 Task: Sort the recently solved tickets in your group, group by Ticket form in descending order.
Action: Mouse moved to (23, 333)
Screenshot: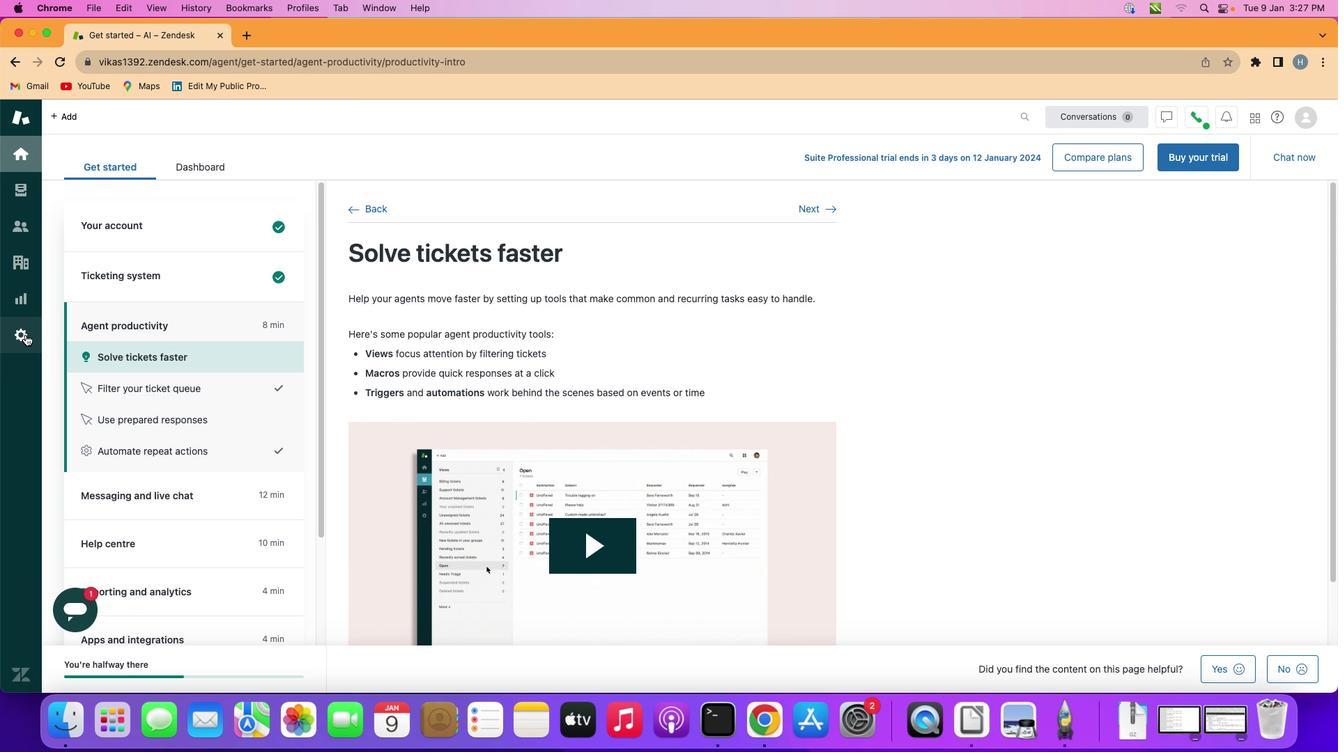 
Action: Mouse pressed left at (23, 333)
Screenshot: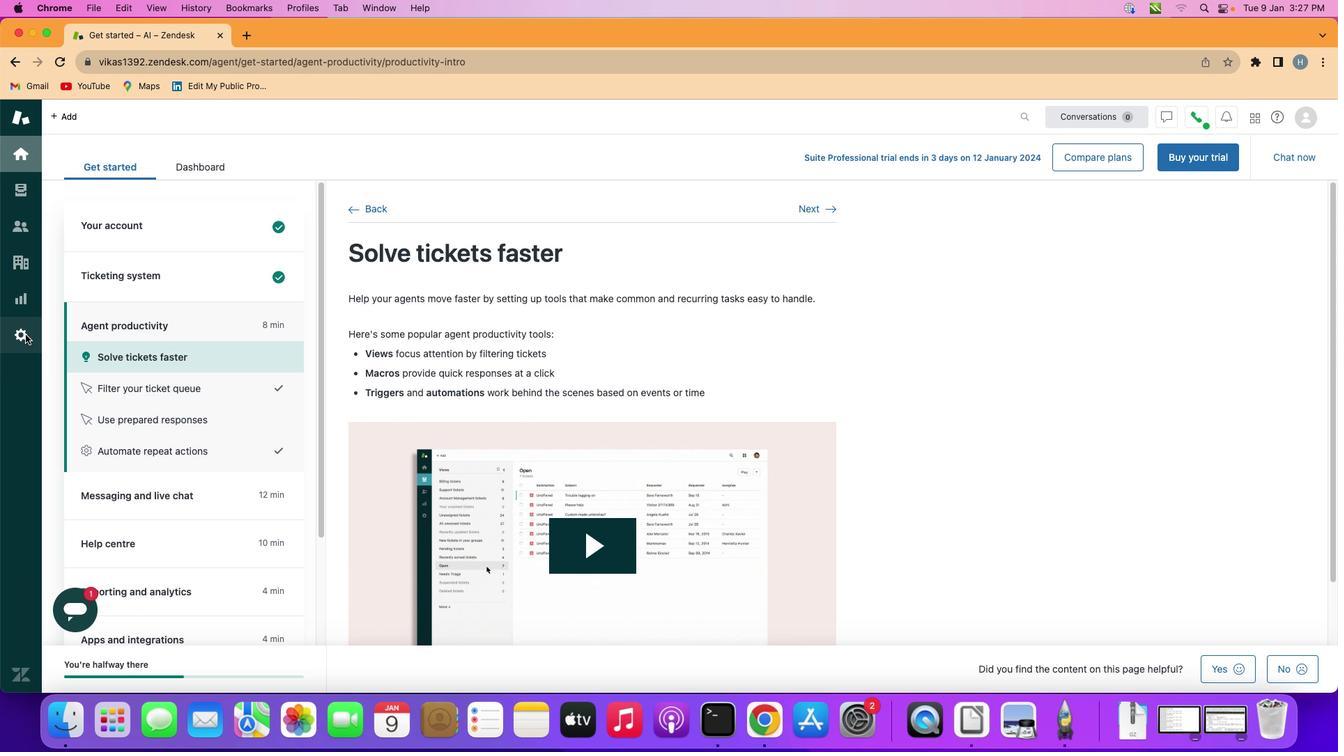 
Action: Mouse moved to (408, 492)
Screenshot: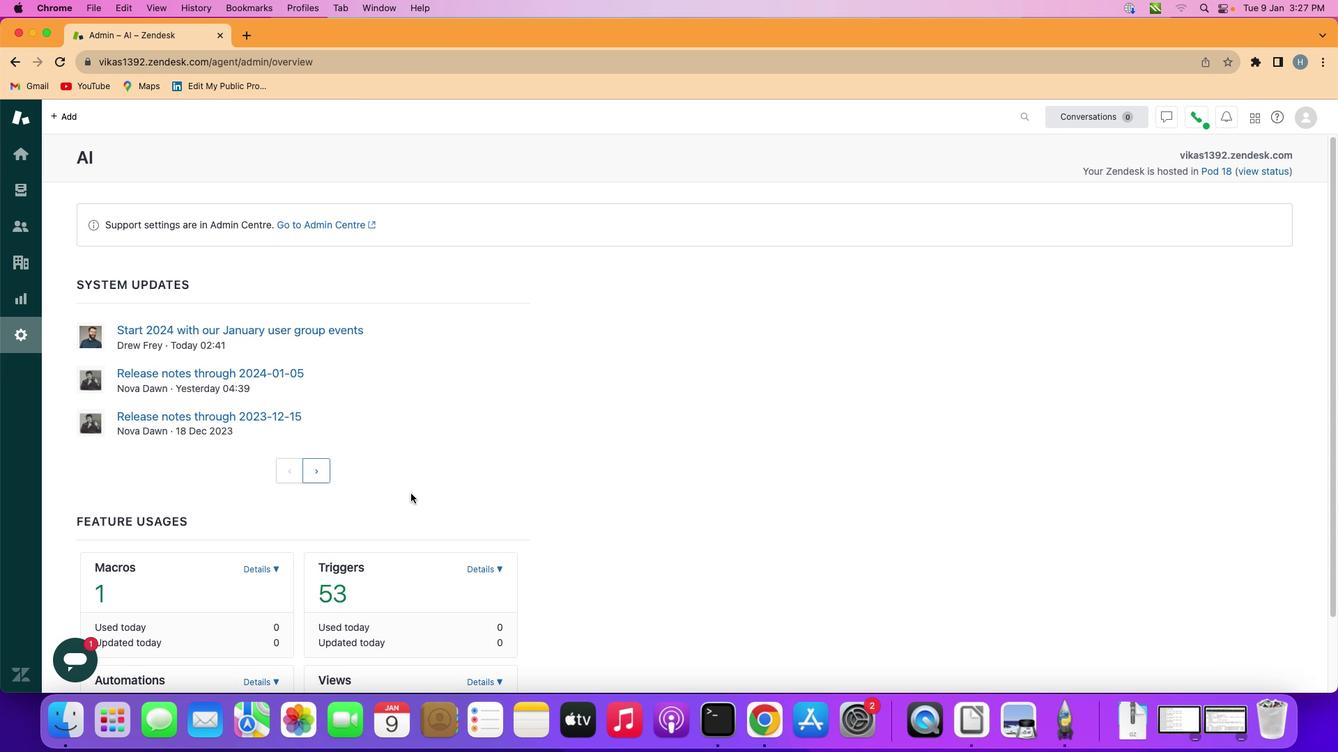 
Action: Mouse scrolled (408, 492) with delta (-1, -2)
Screenshot: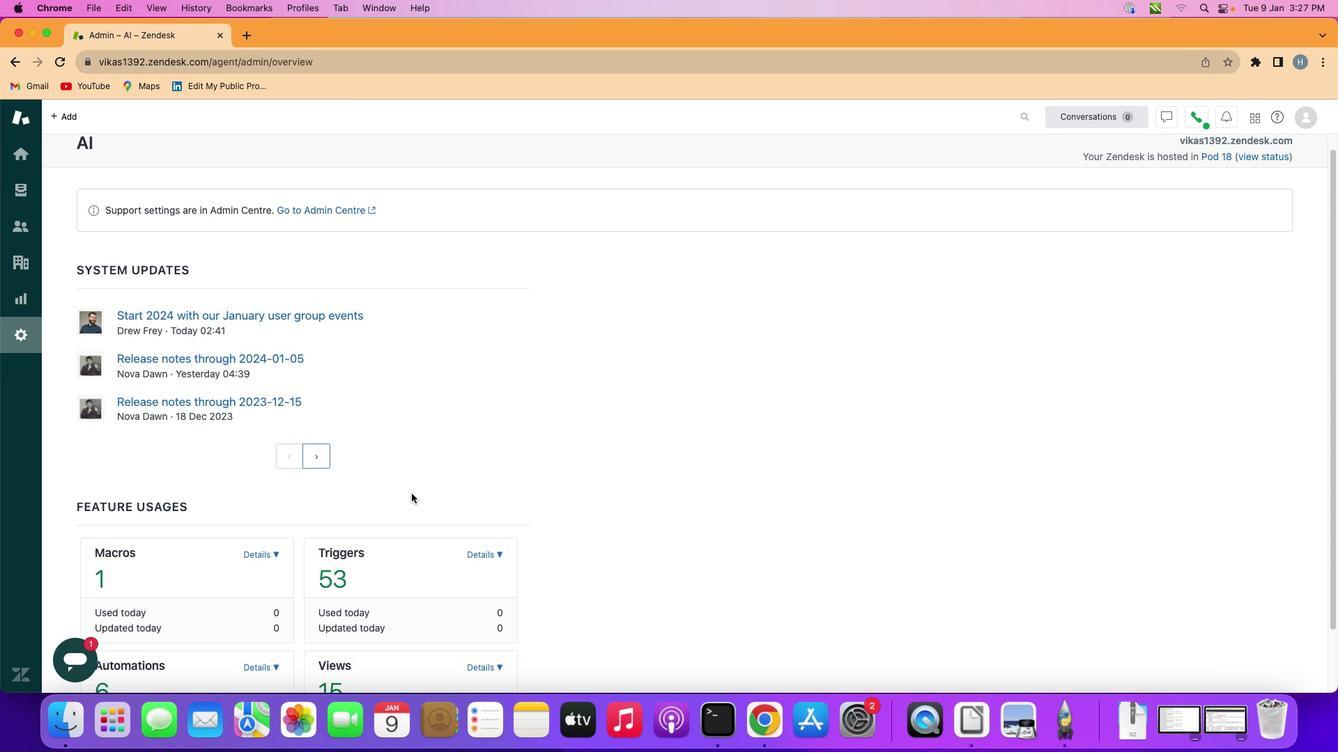 
Action: Mouse moved to (408, 492)
Screenshot: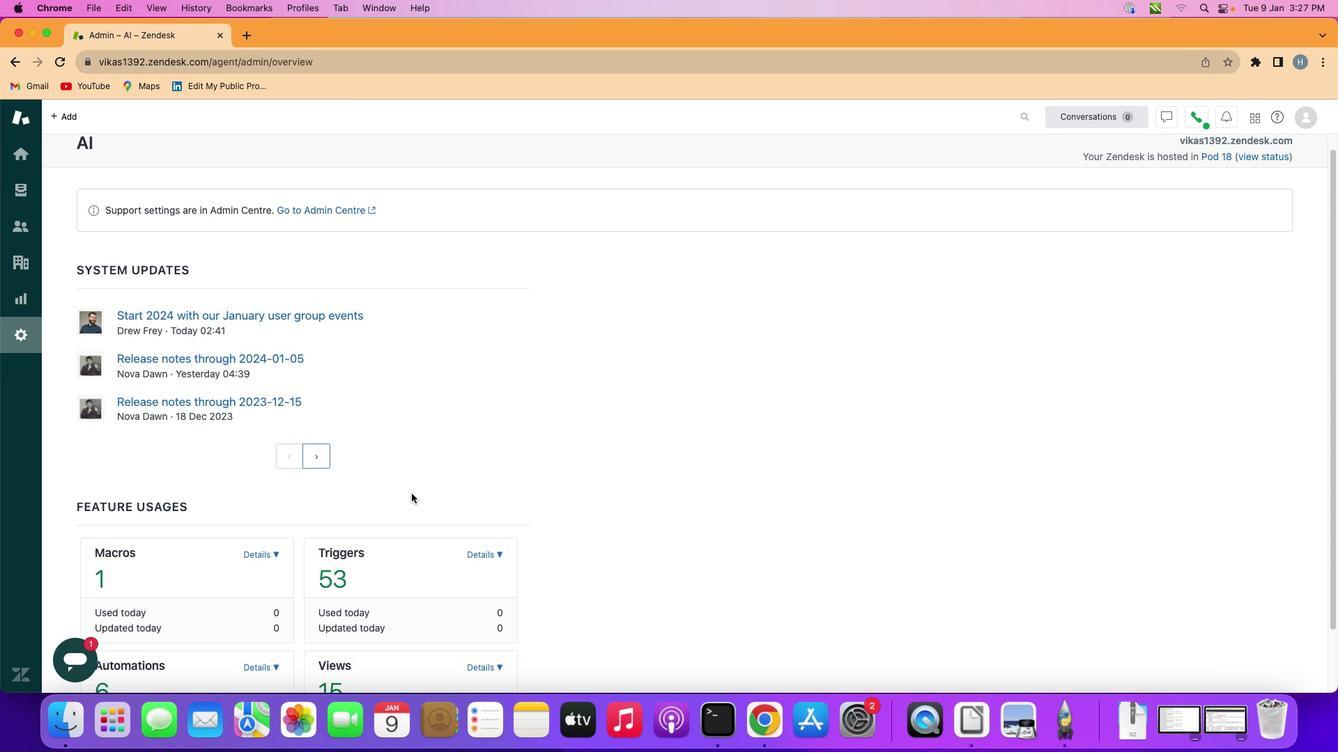 
Action: Mouse scrolled (408, 492) with delta (-1, -2)
Screenshot: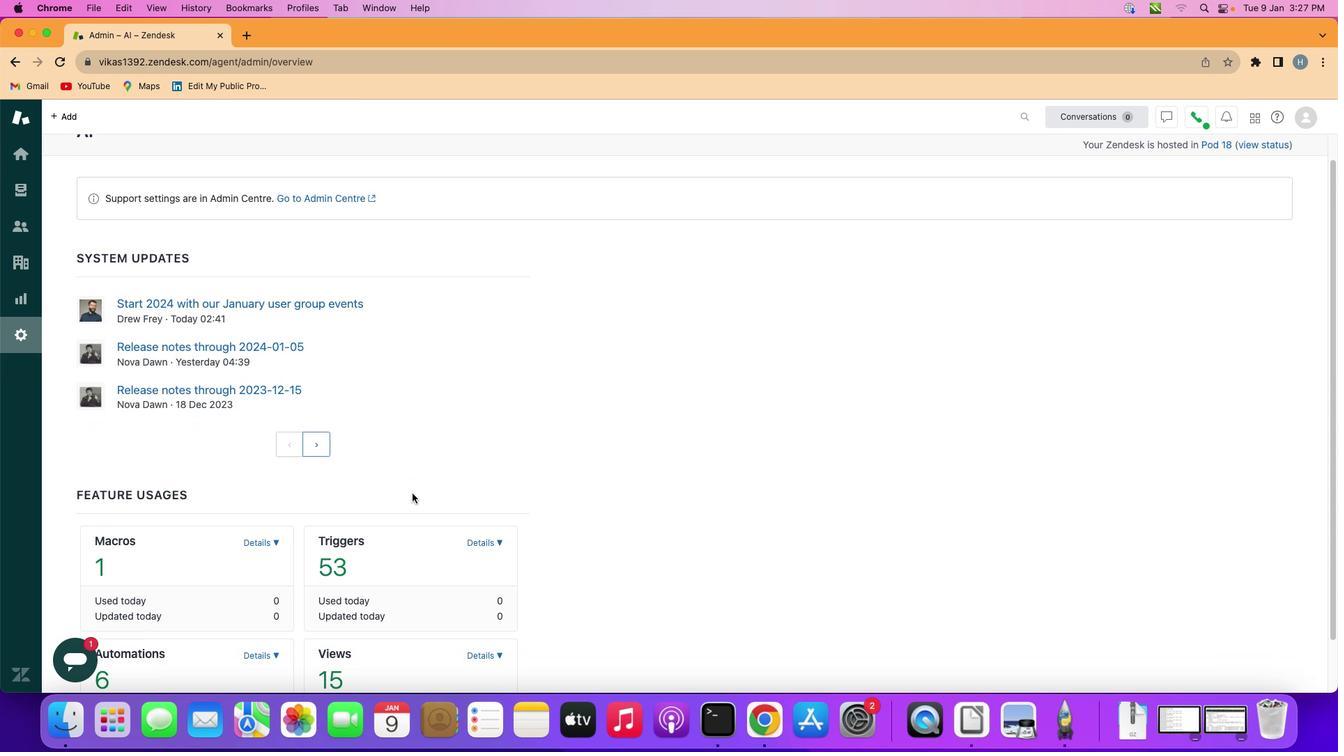 
Action: Mouse moved to (409, 492)
Screenshot: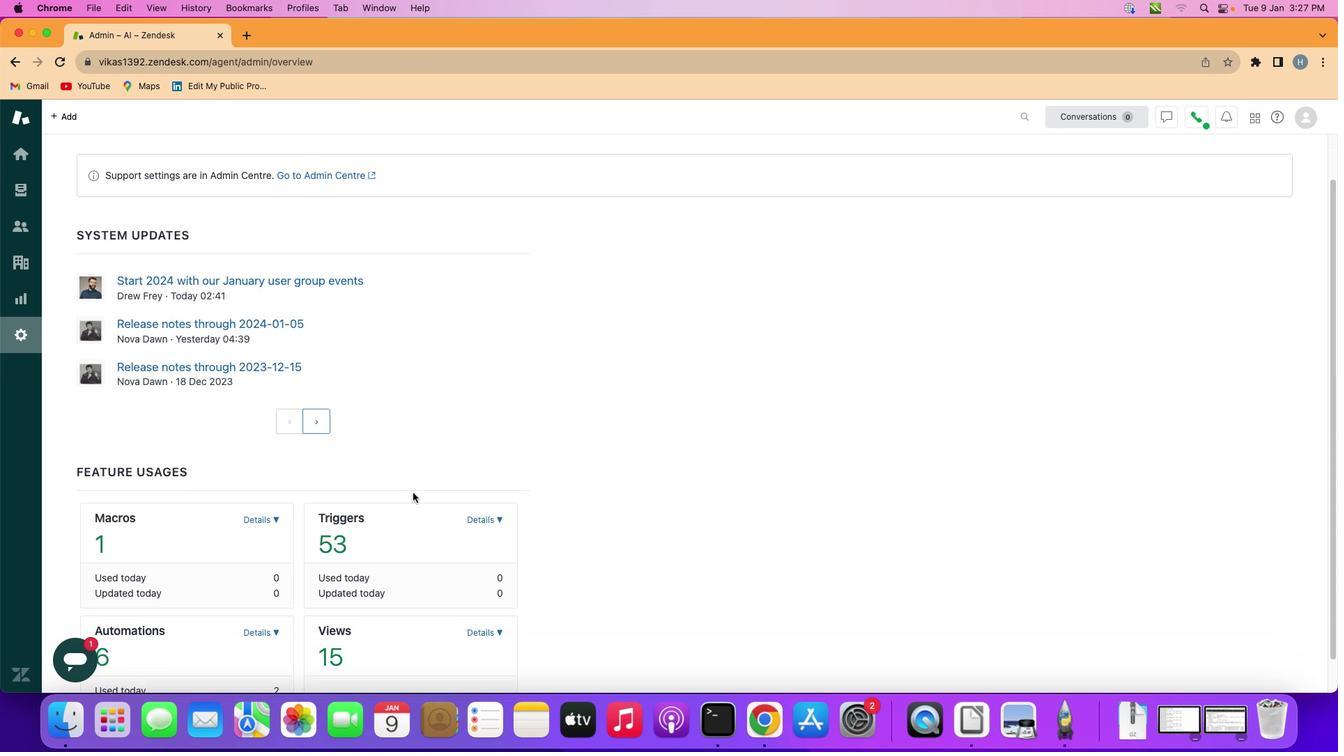 
Action: Mouse scrolled (409, 492) with delta (-1, -2)
Screenshot: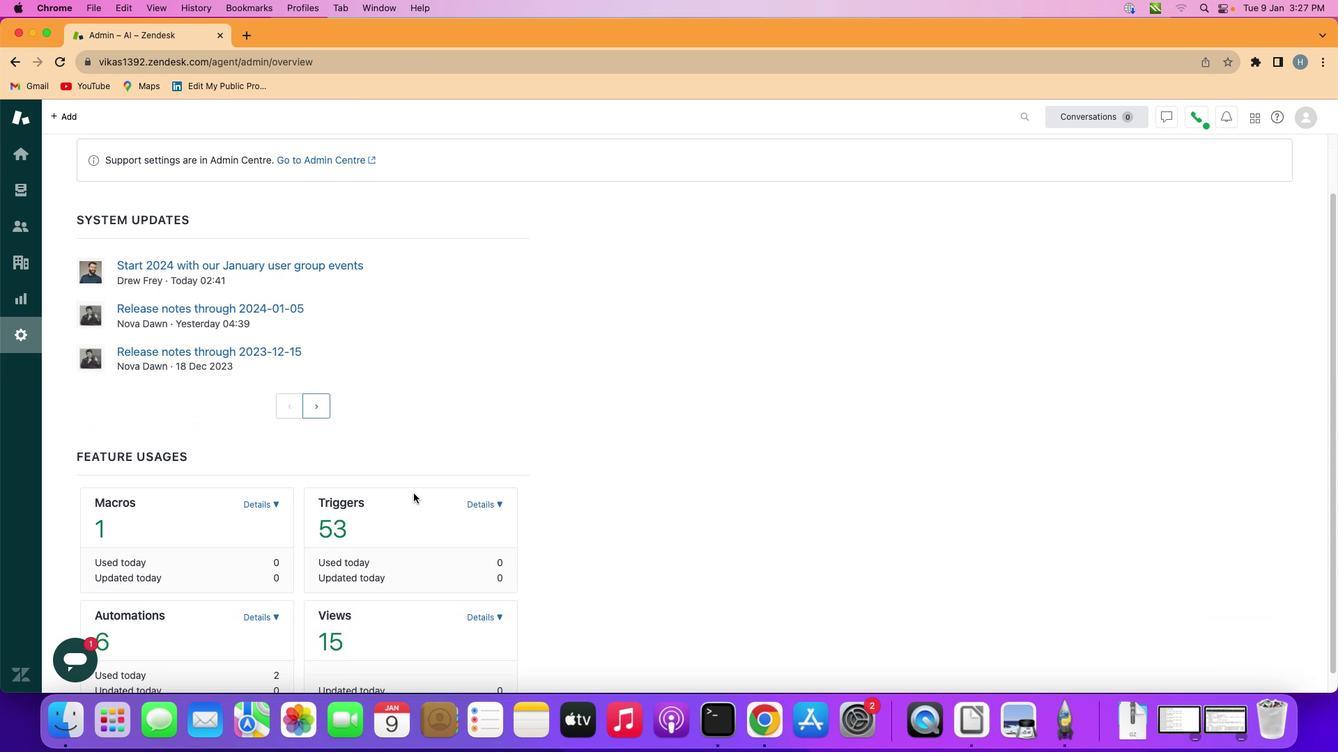 
Action: Mouse moved to (409, 492)
Screenshot: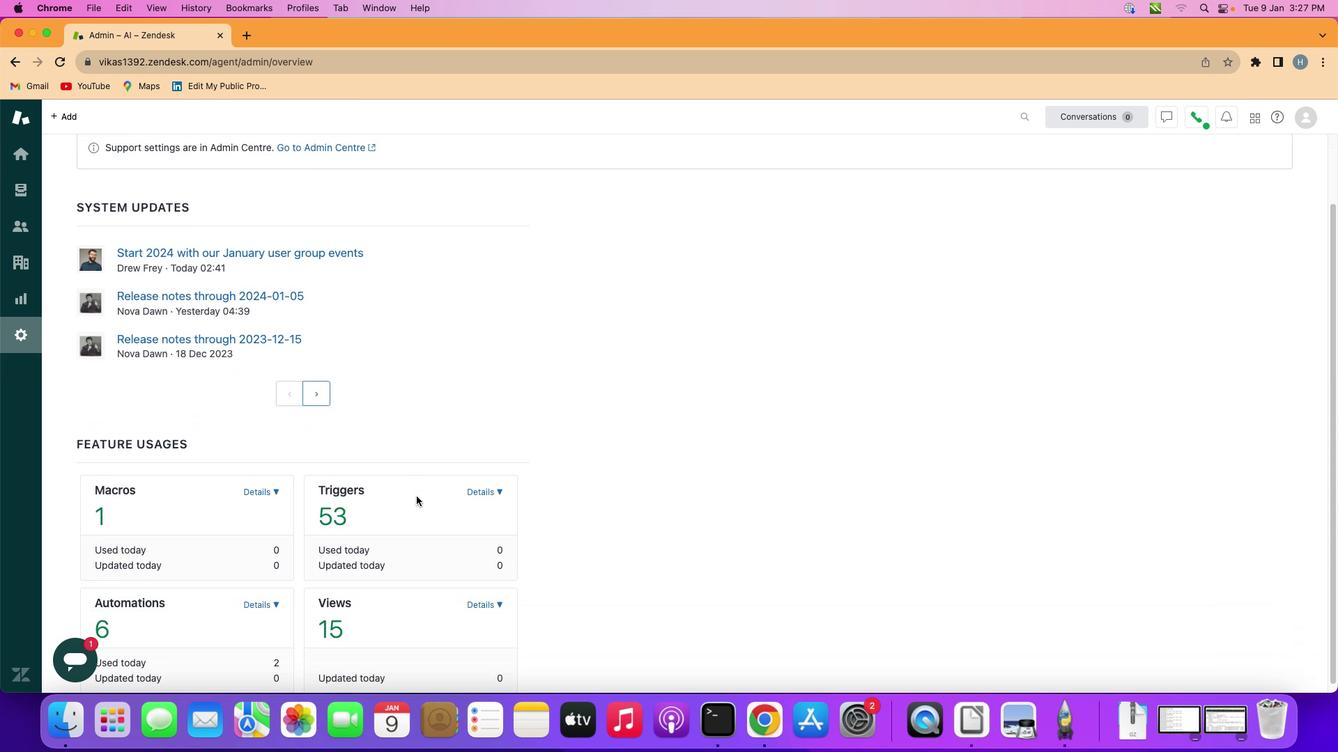 
Action: Mouse scrolled (409, 492) with delta (-1, -3)
Screenshot: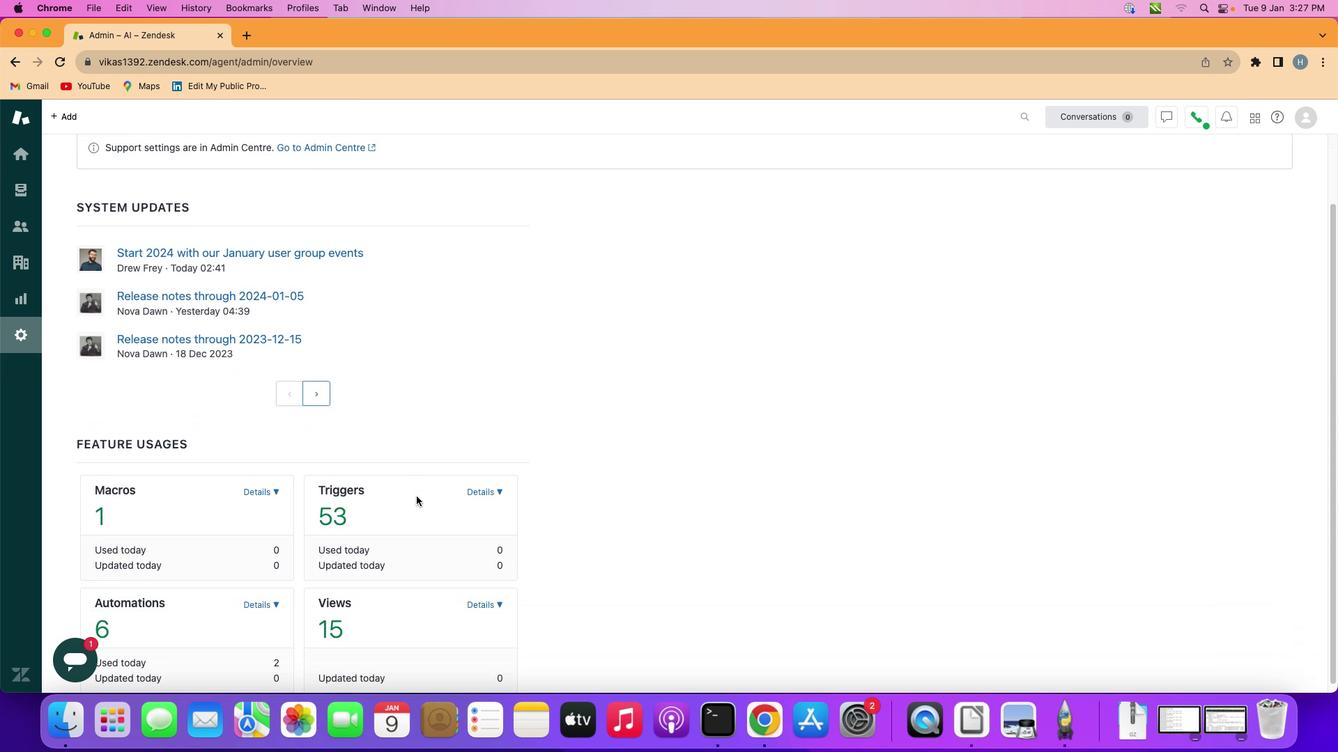 
Action: Mouse moved to (409, 492)
Screenshot: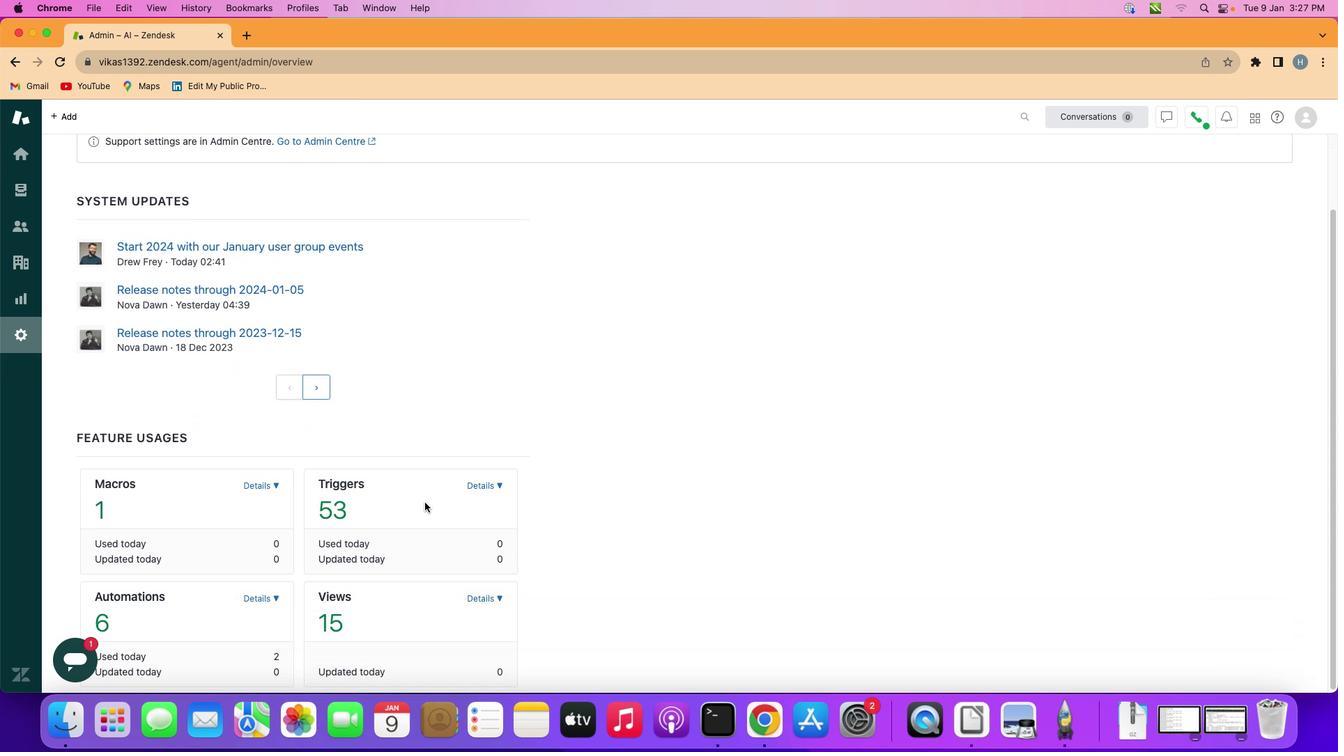 
Action: Mouse scrolled (409, 492) with delta (-1, -4)
Screenshot: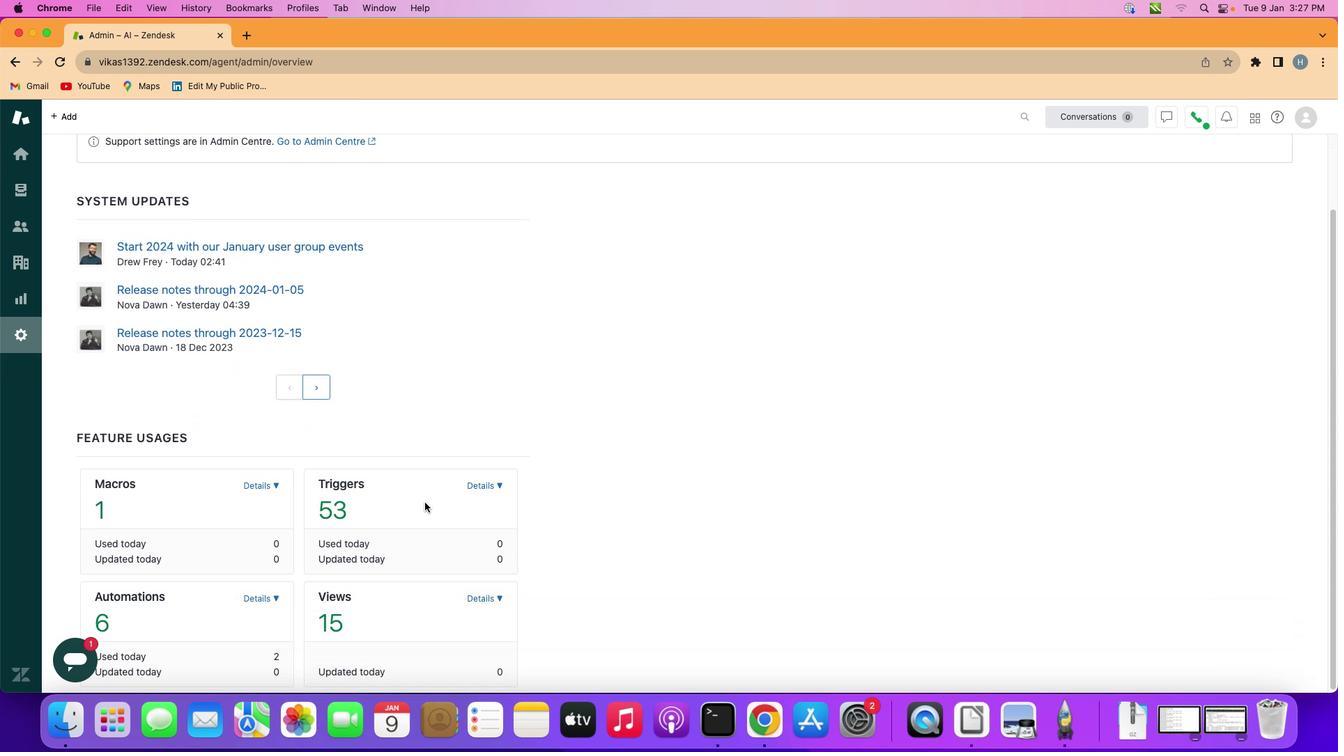 
Action: Mouse moved to (475, 592)
Screenshot: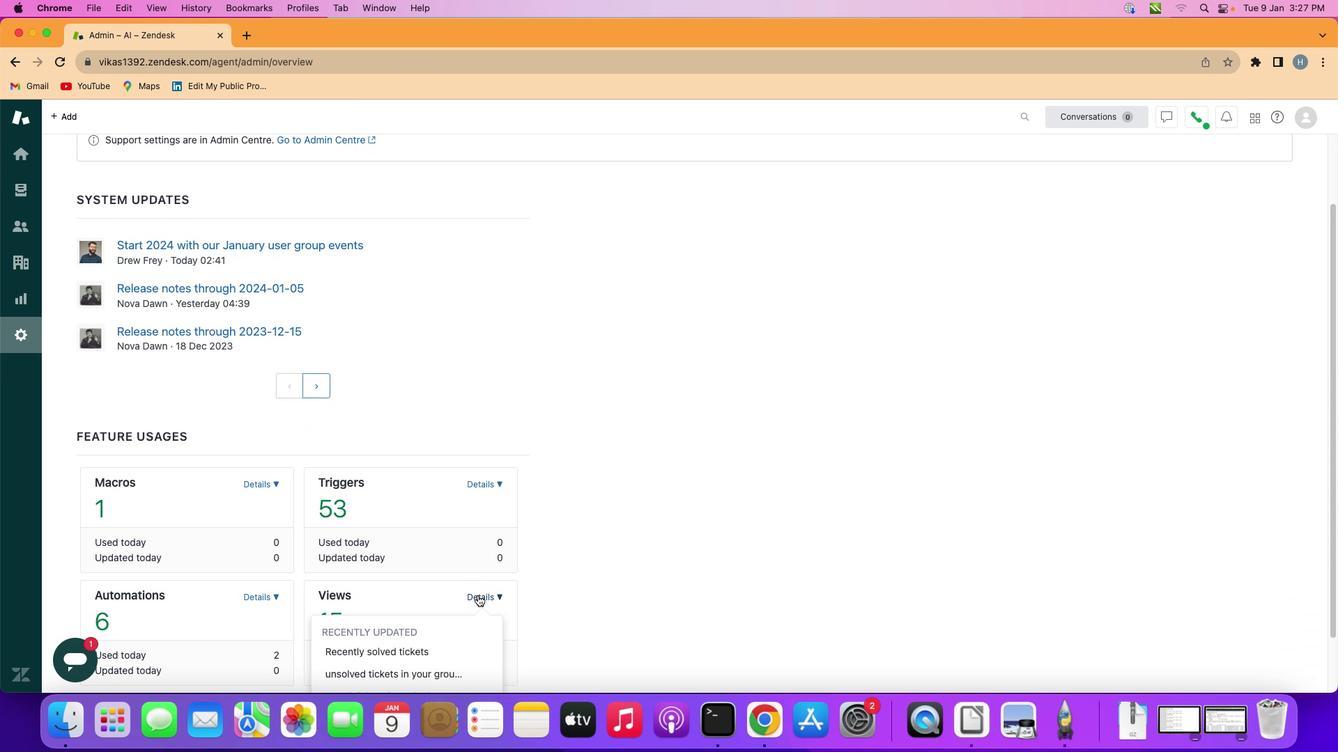 
Action: Mouse pressed left at (475, 592)
Screenshot: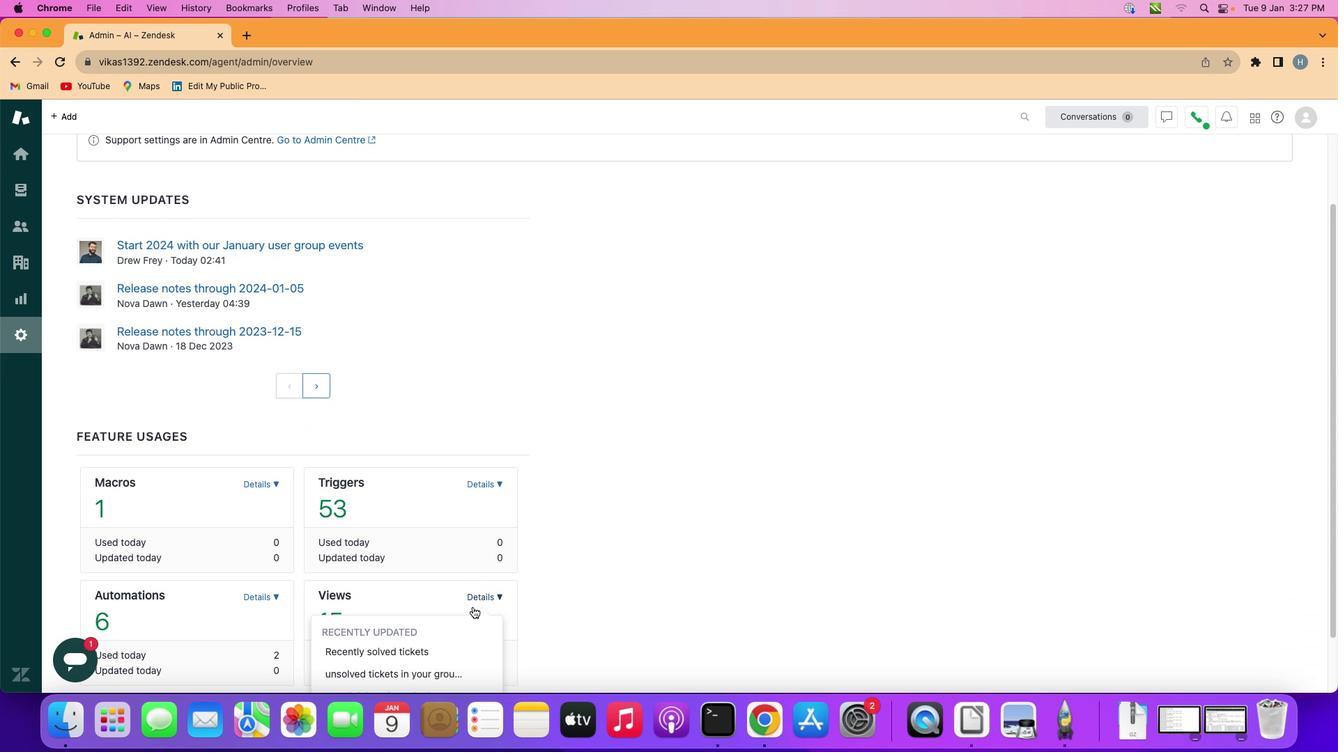 
Action: Mouse moved to (418, 651)
Screenshot: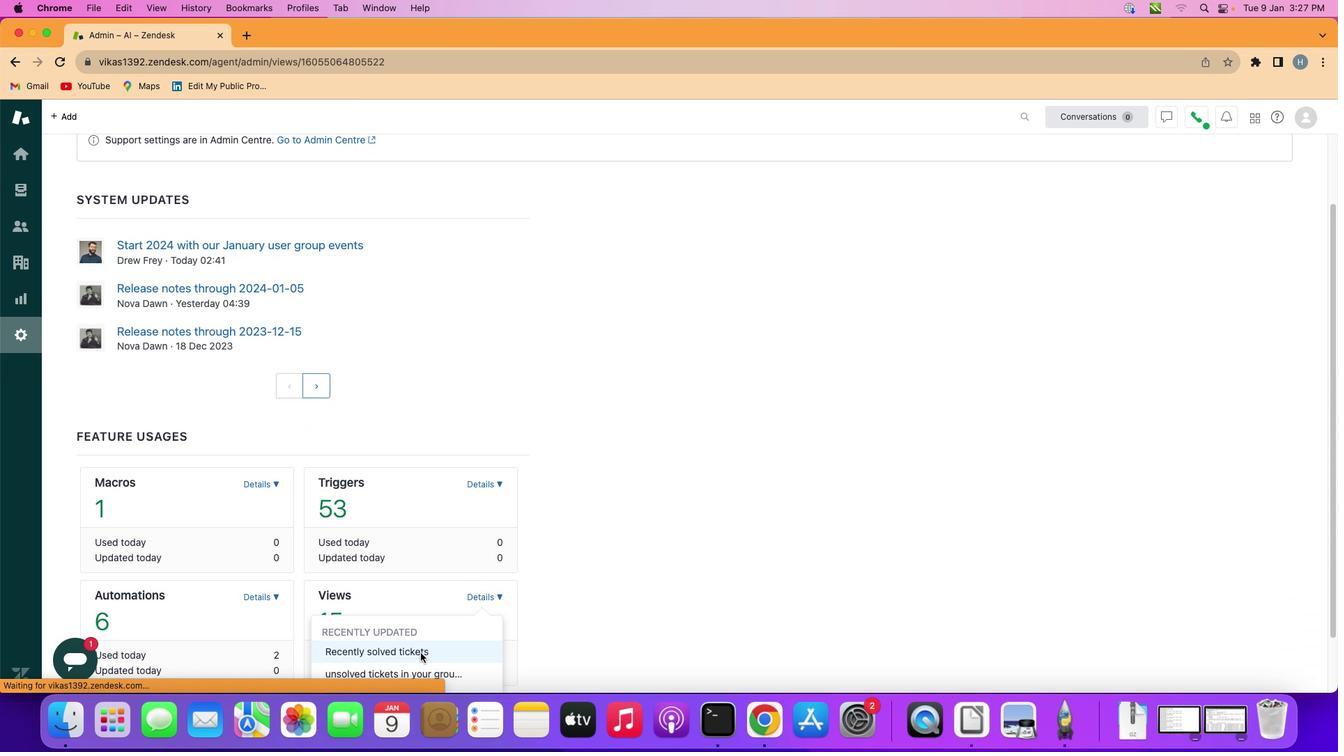 
Action: Mouse pressed left at (418, 651)
Screenshot: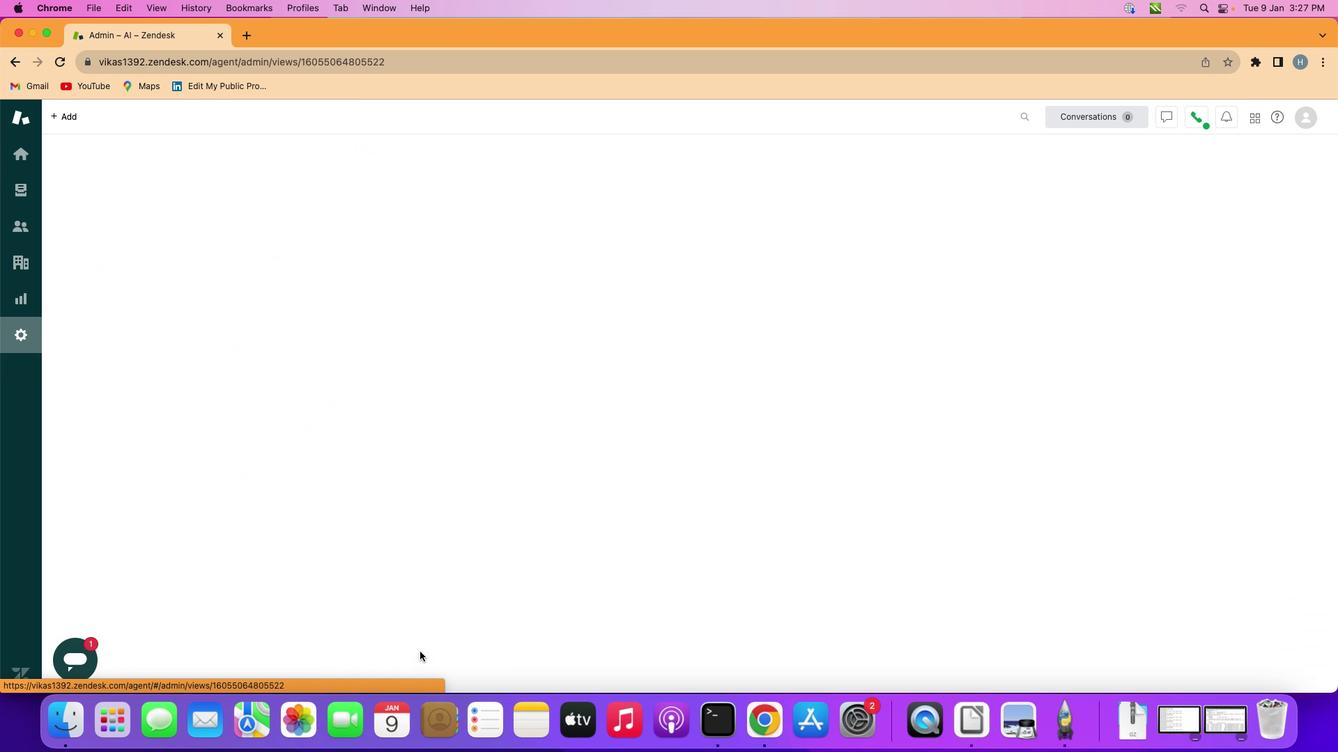 
Action: Mouse moved to (471, 429)
Screenshot: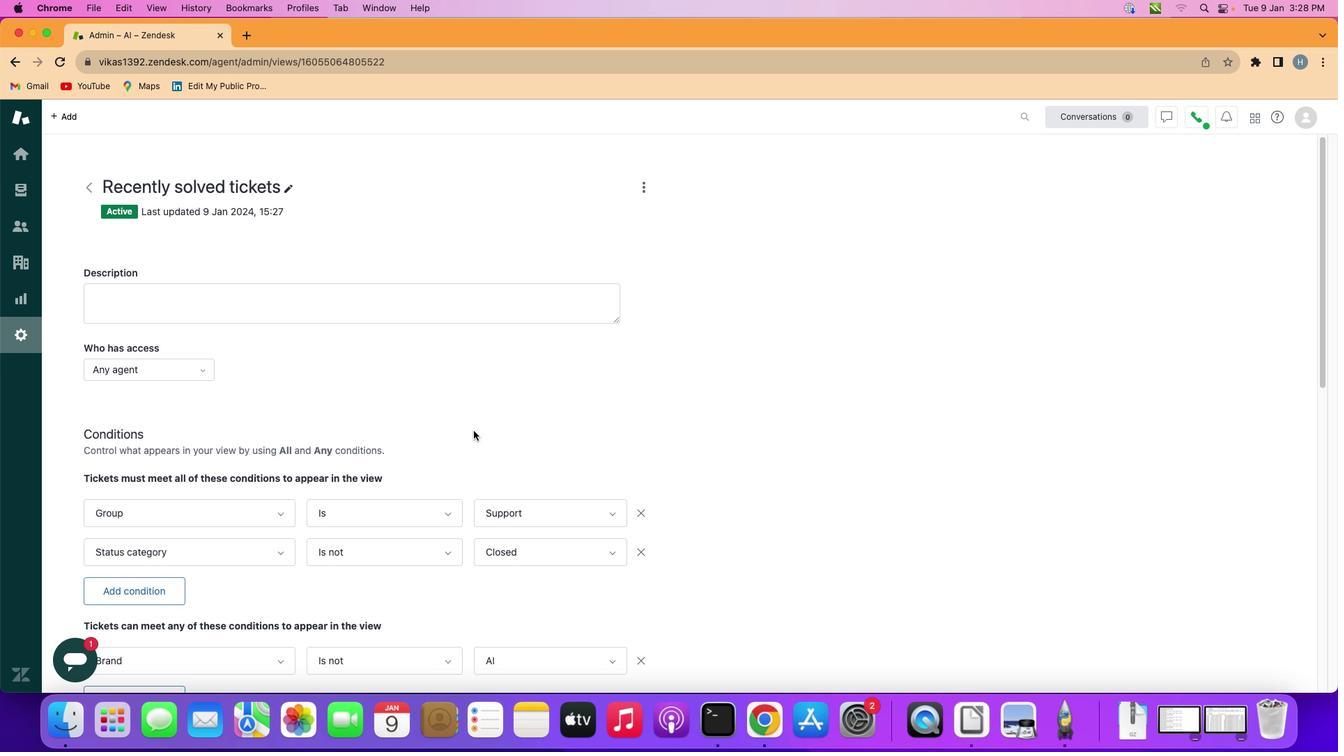 
Action: Mouse scrolled (471, 429) with delta (-1, -2)
Screenshot: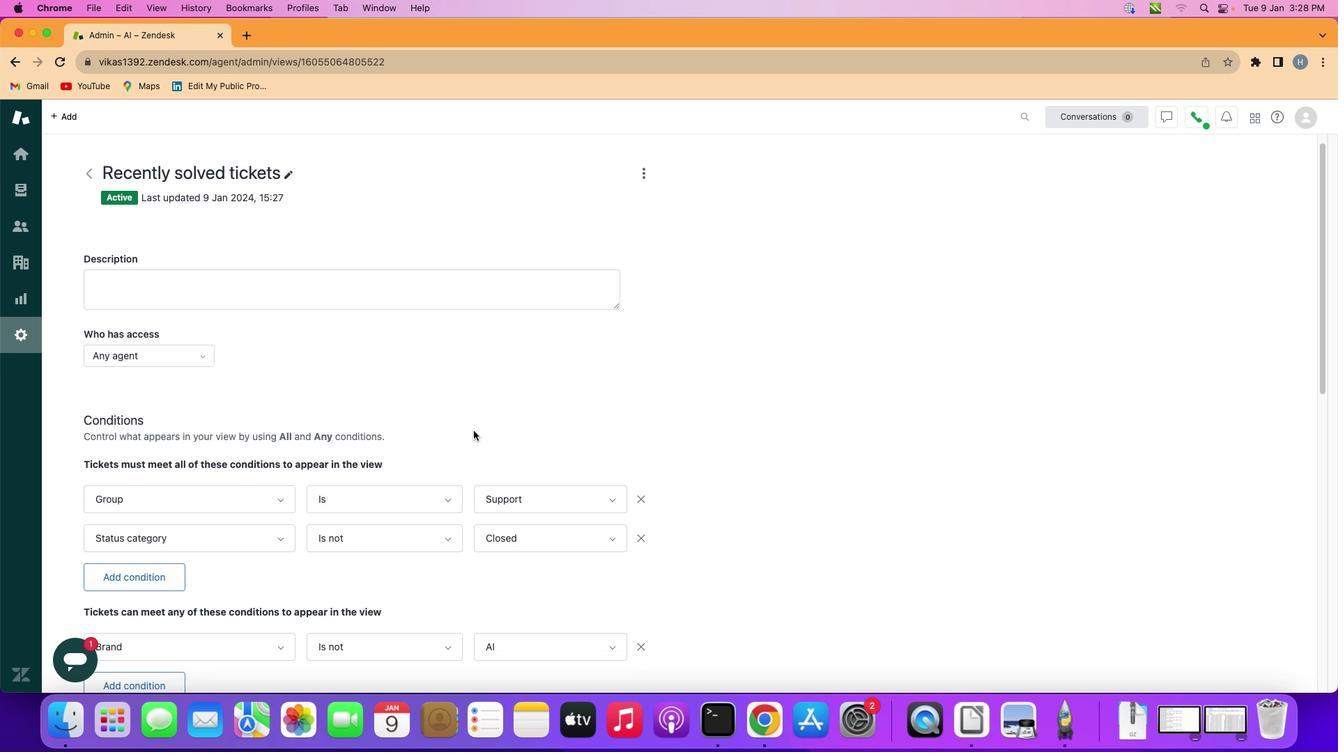 
Action: Mouse scrolled (471, 429) with delta (-1, -2)
Screenshot: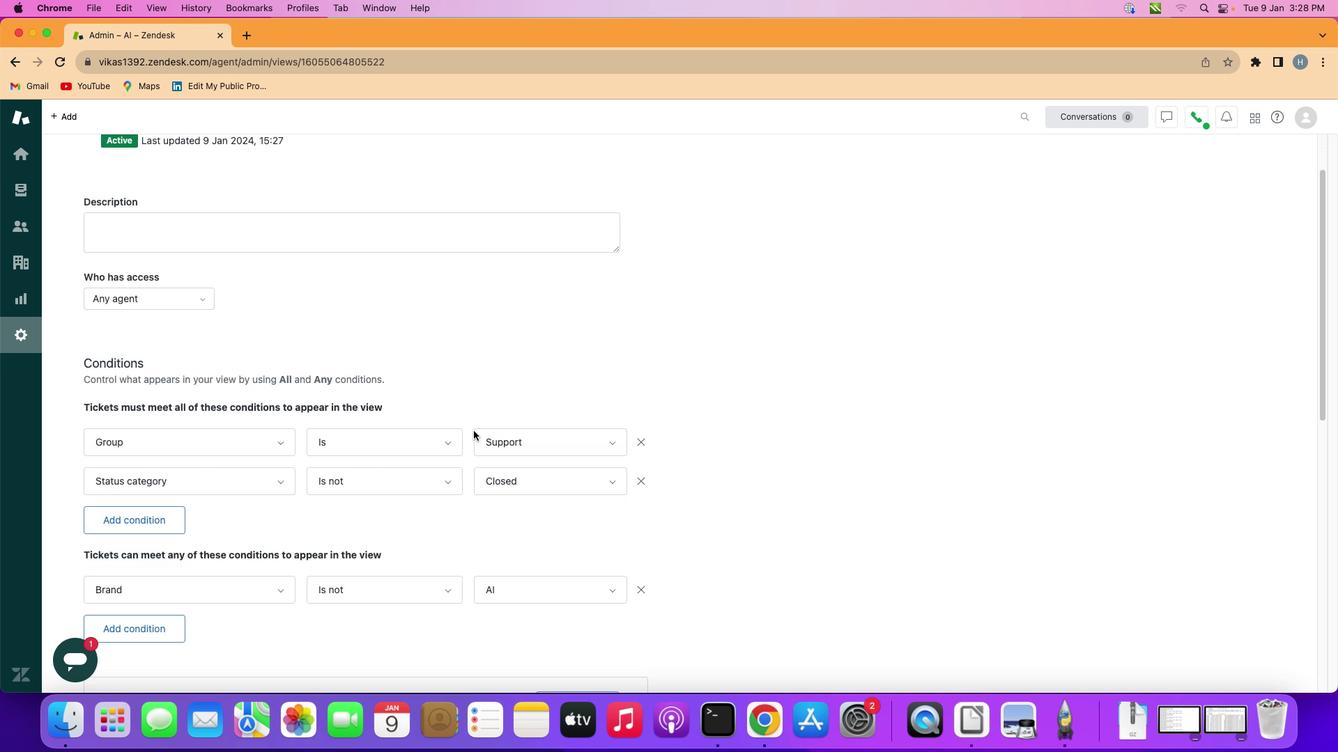 
Action: Mouse scrolled (471, 429) with delta (-1, -2)
Screenshot: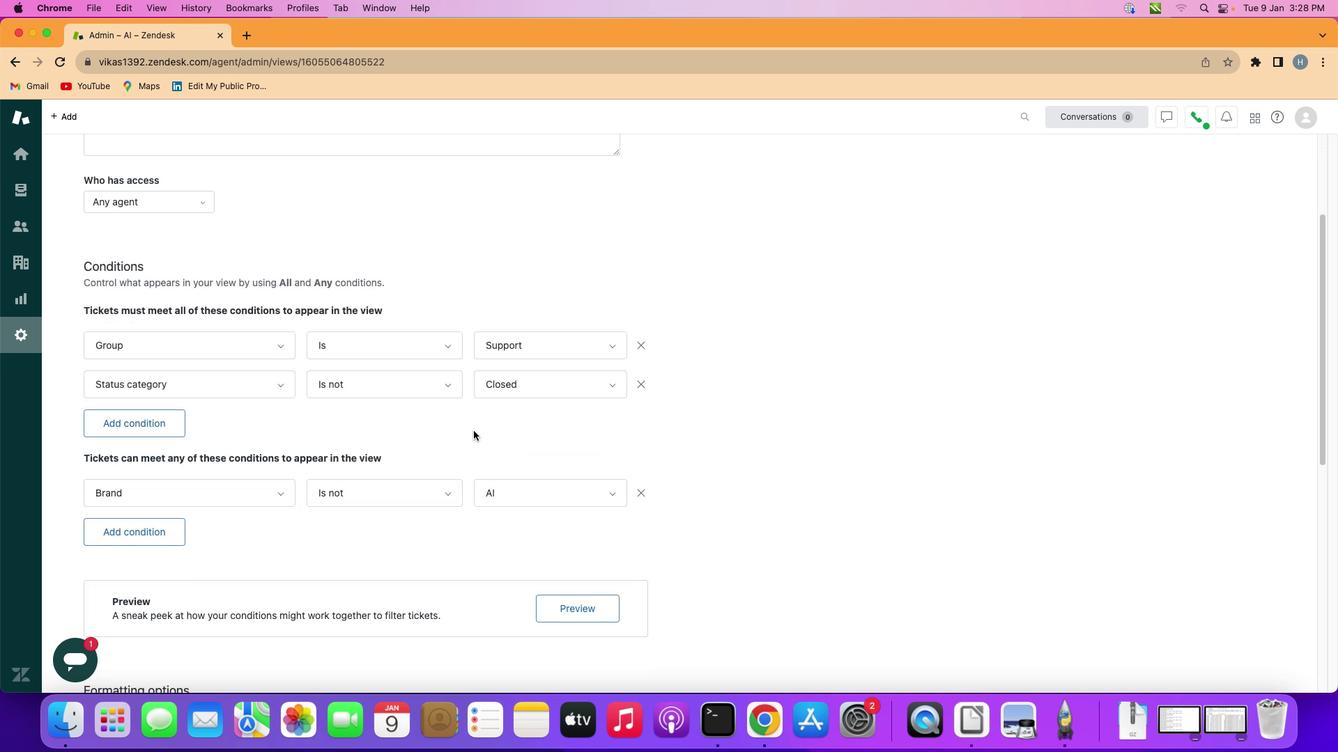 
Action: Mouse scrolled (471, 429) with delta (-1, -3)
Screenshot: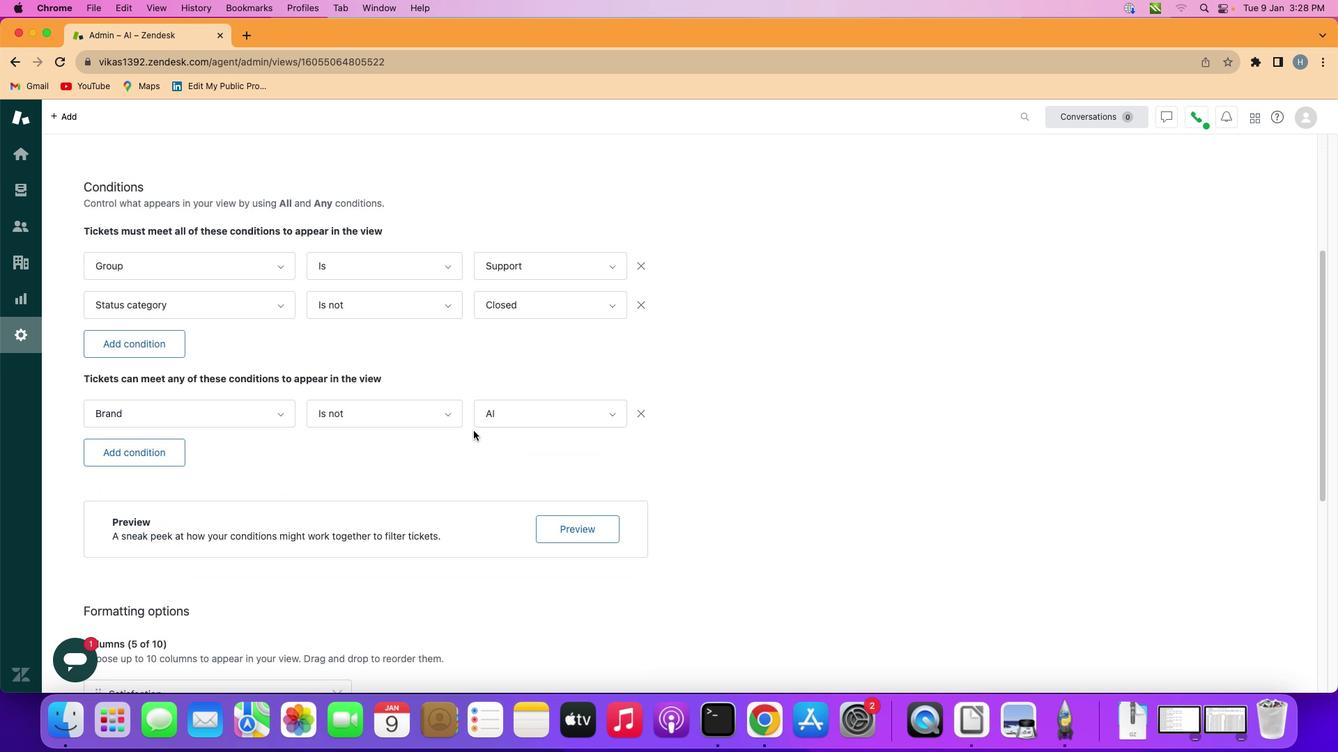 
Action: Mouse scrolled (471, 429) with delta (-1, -4)
Screenshot: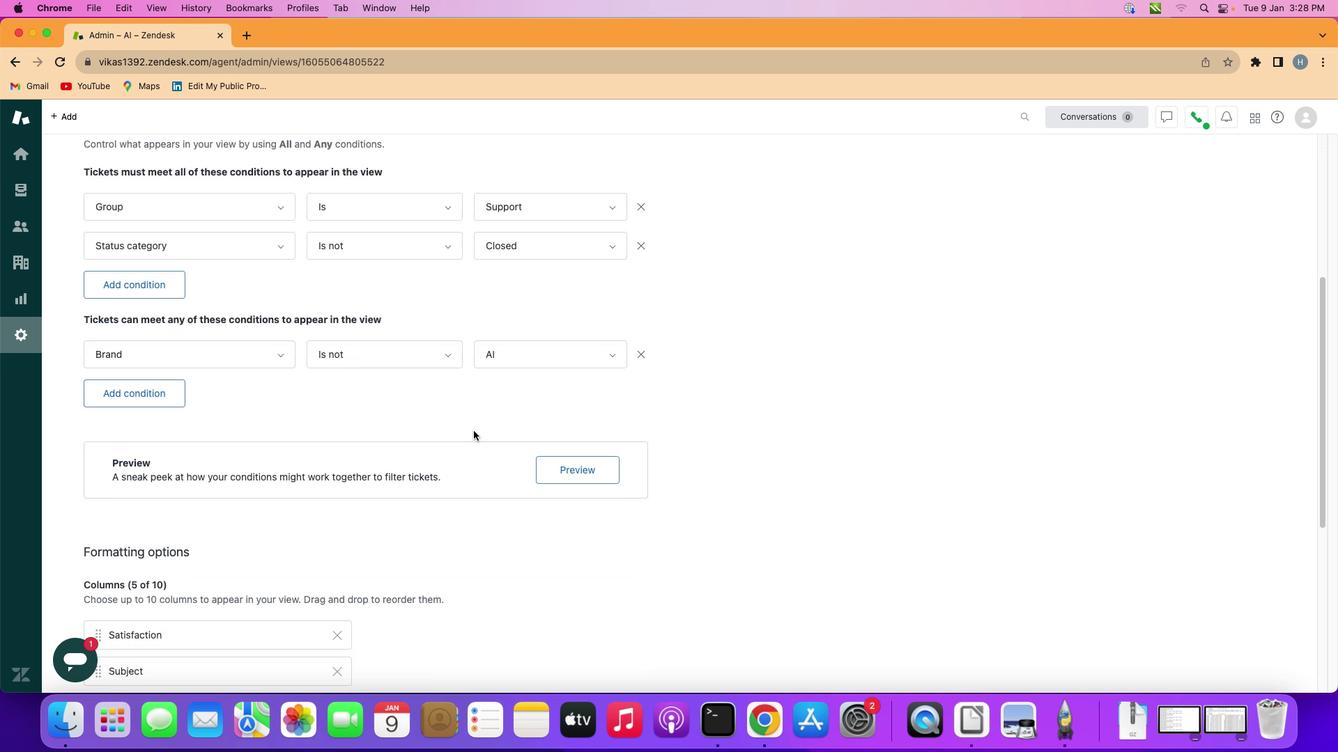 
Action: Mouse moved to (468, 430)
Screenshot: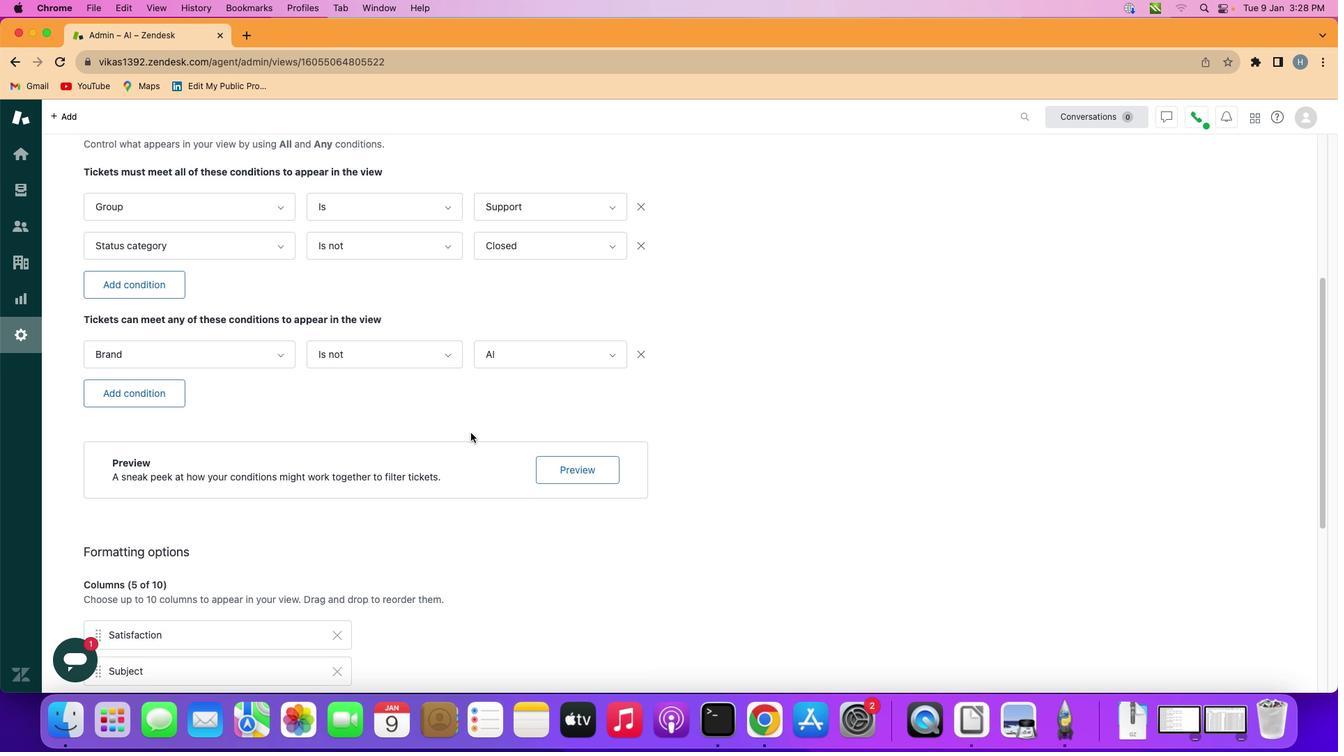 
Action: Mouse scrolled (468, 430) with delta (-1, -2)
Screenshot: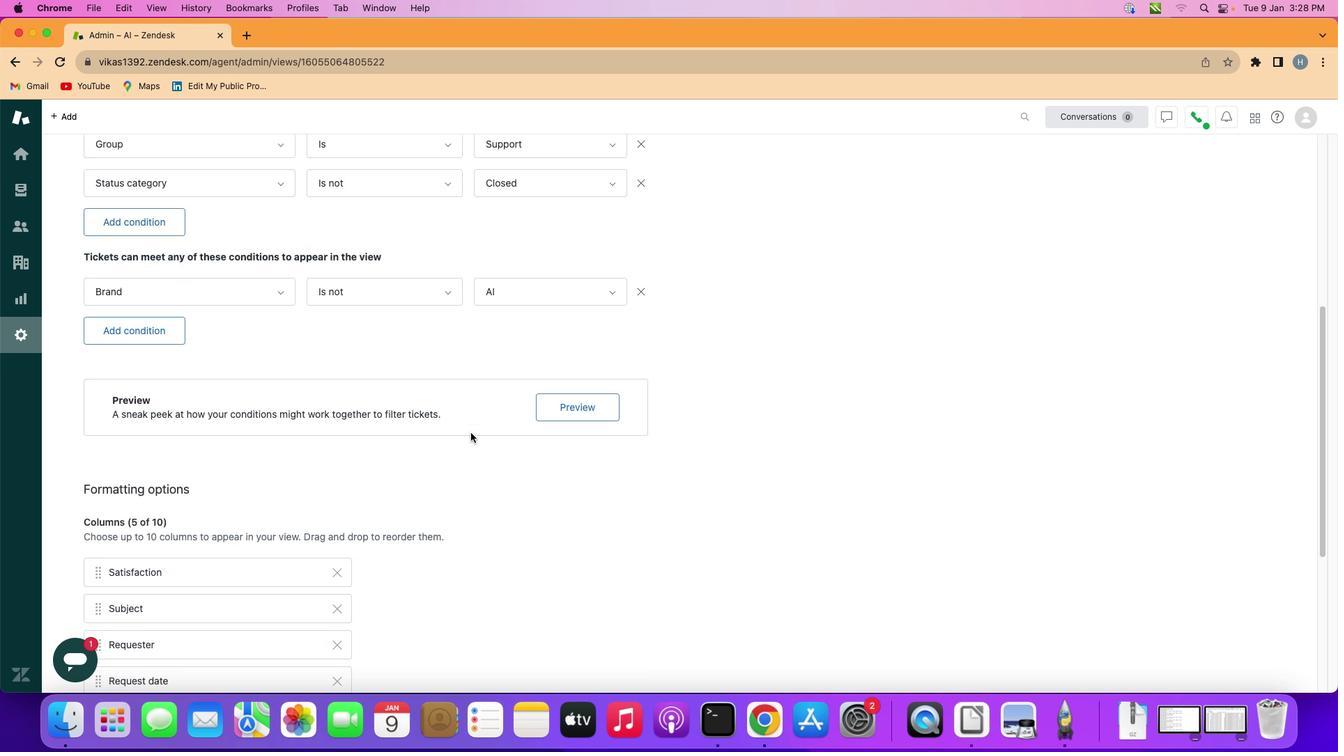 
Action: Mouse scrolled (468, 430) with delta (-1, -2)
Screenshot: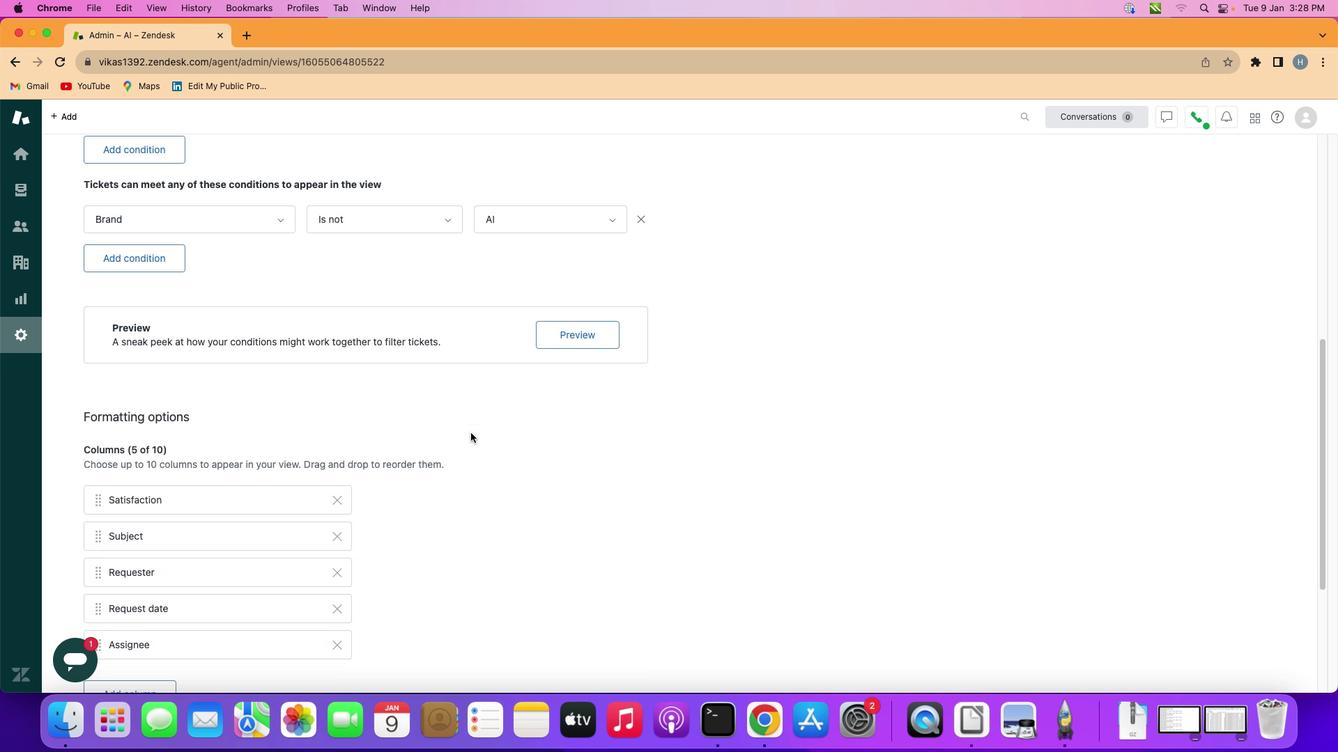 
Action: Mouse scrolled (468, 430) with delta (-1, -2)
Screenshot: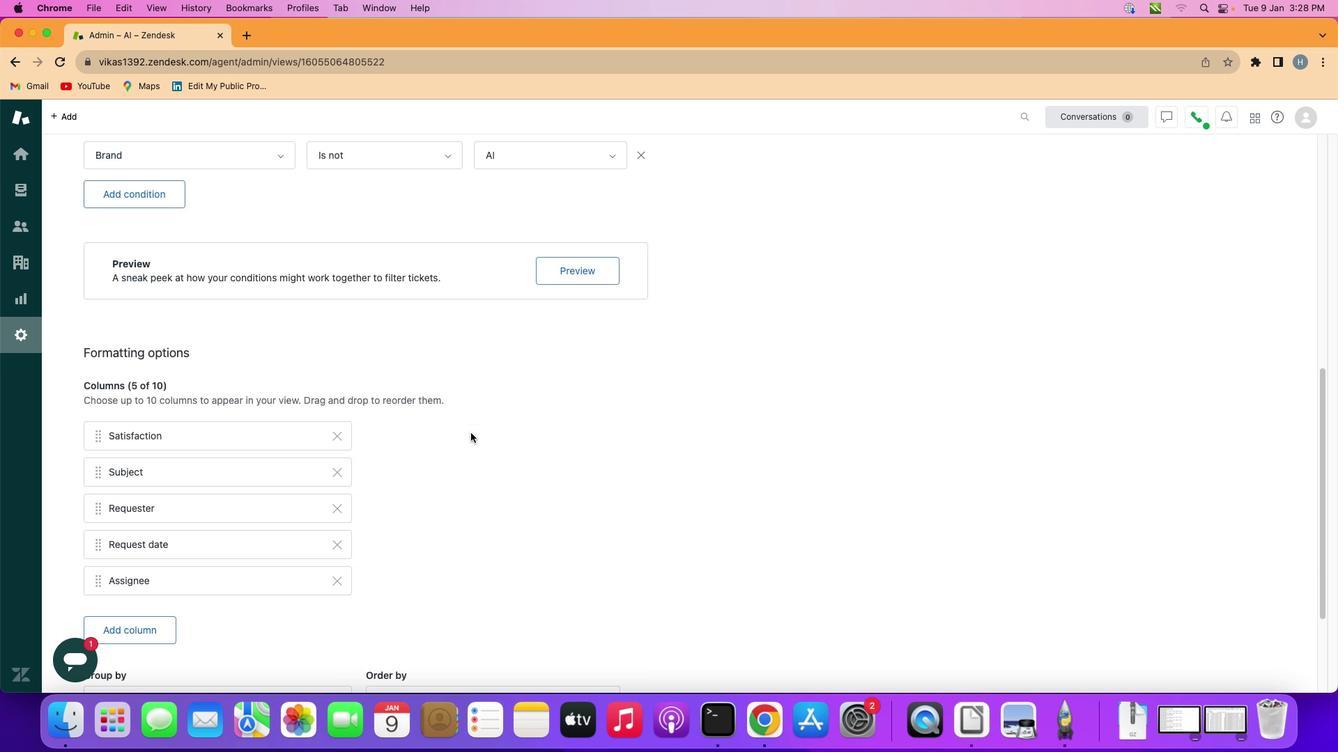
Action: Mouse scrolled (468, 430) with delta (-1, -4)
Screenshot: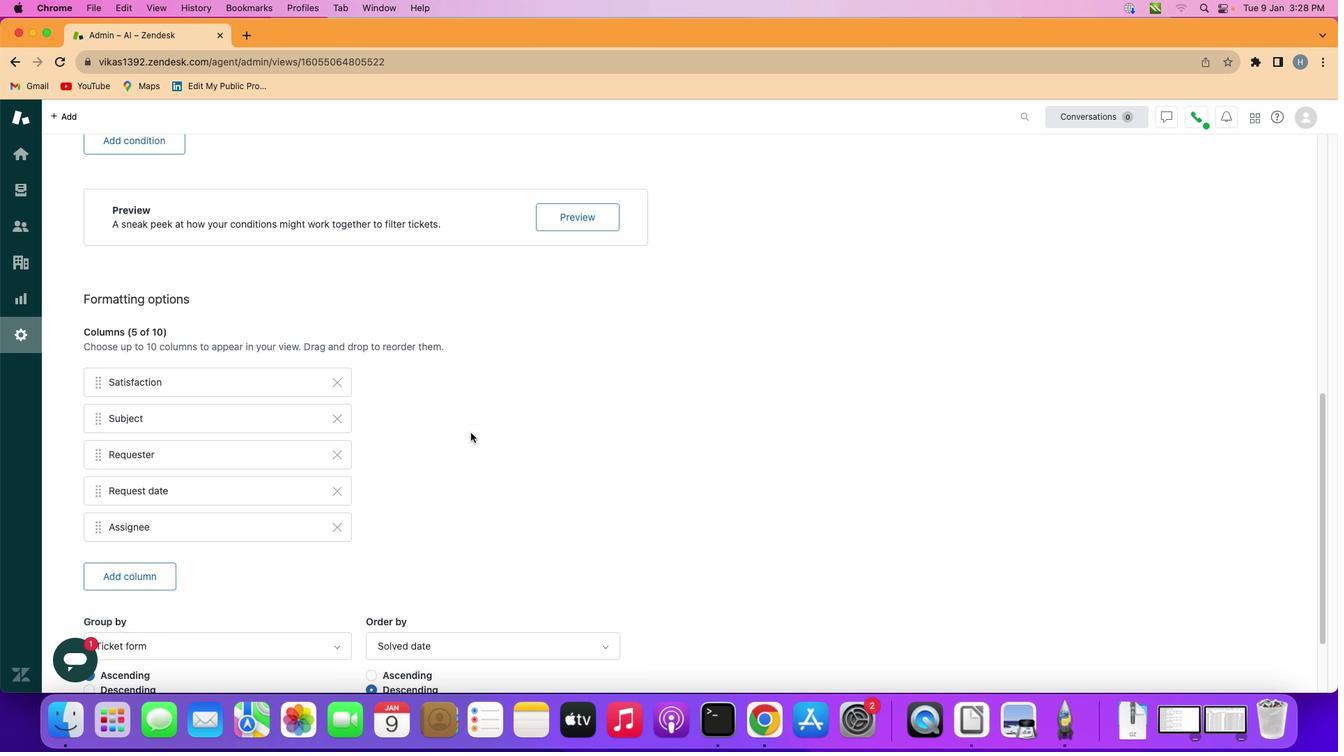 
Action: Mouse scrolled (468, 430) with delta (-1, -4)
Screenshot: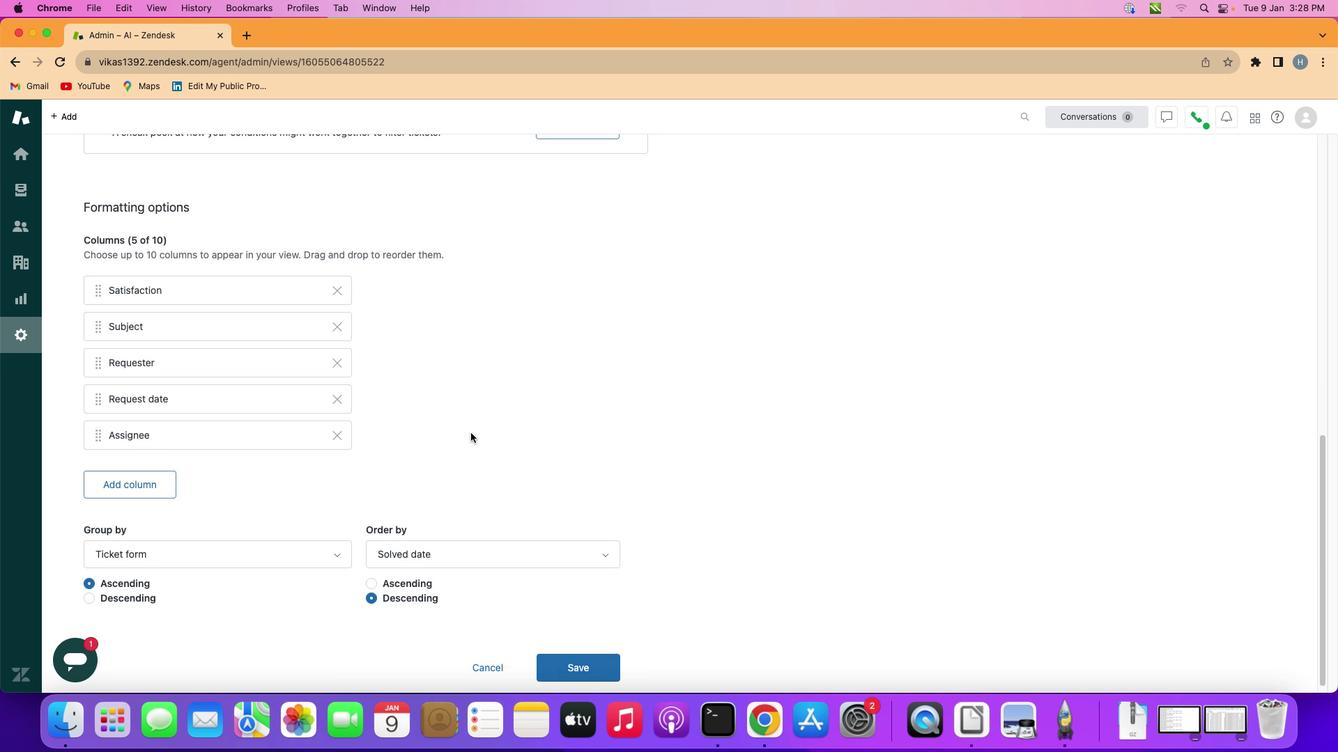 
Action: Mouse scrolled (468, 430) with delta (-1, -3)
Screenshot: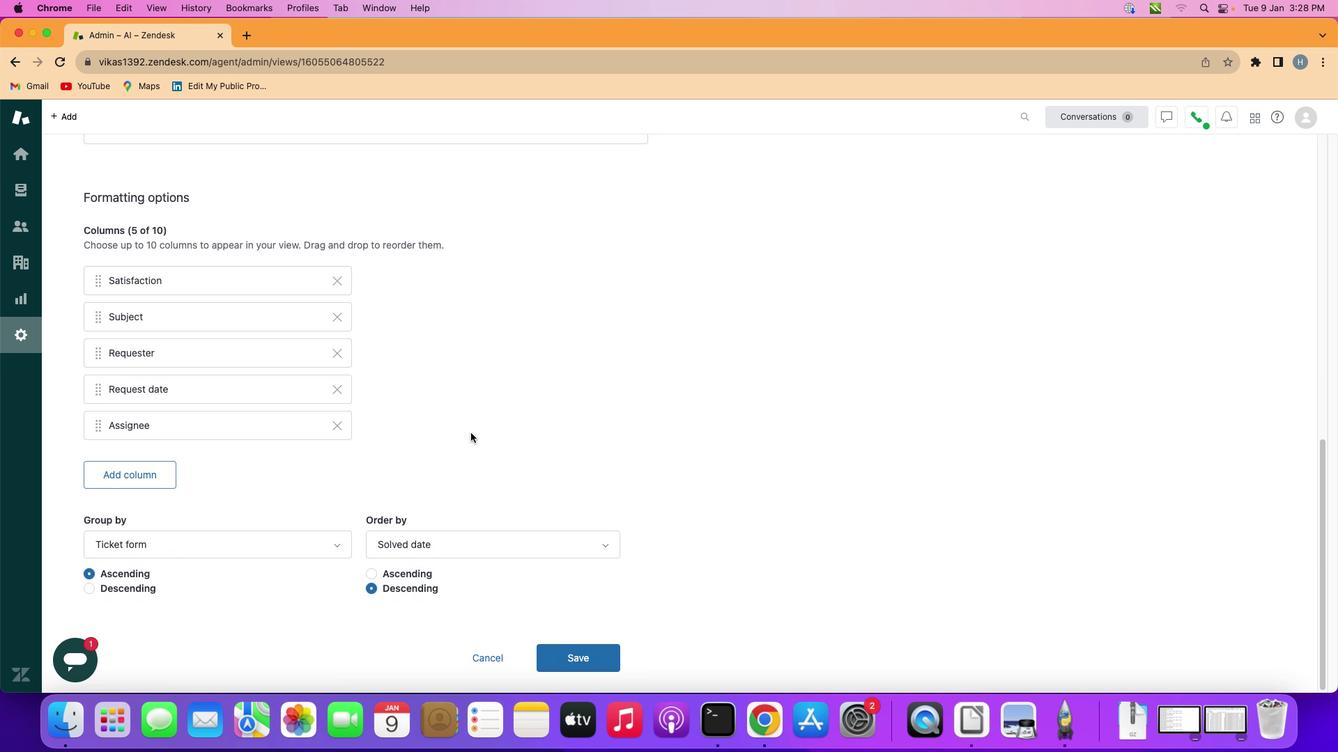 
Action: Mouse scrolled (468, 430) with delta (-1, -2)
Screenshot: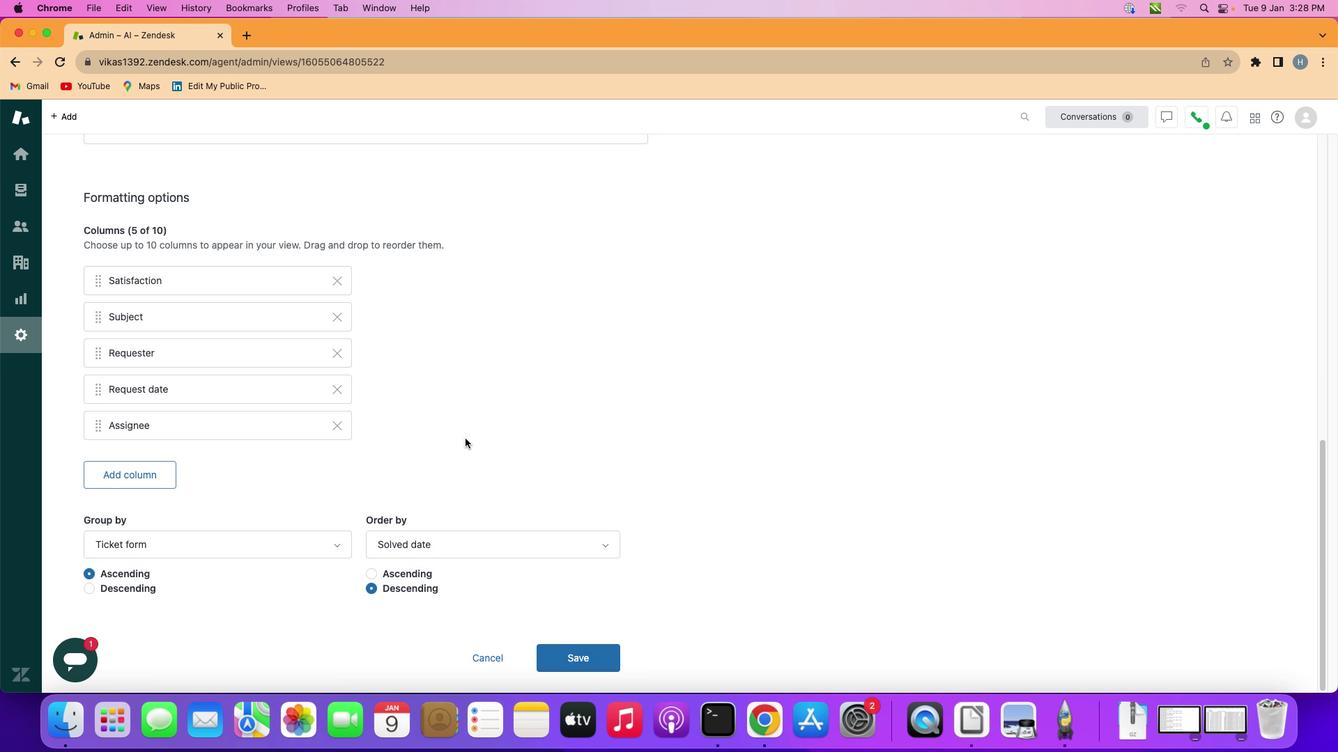 
Action: Mouse scrolled (468, 430) with delta (-1, -2)
Screenshot: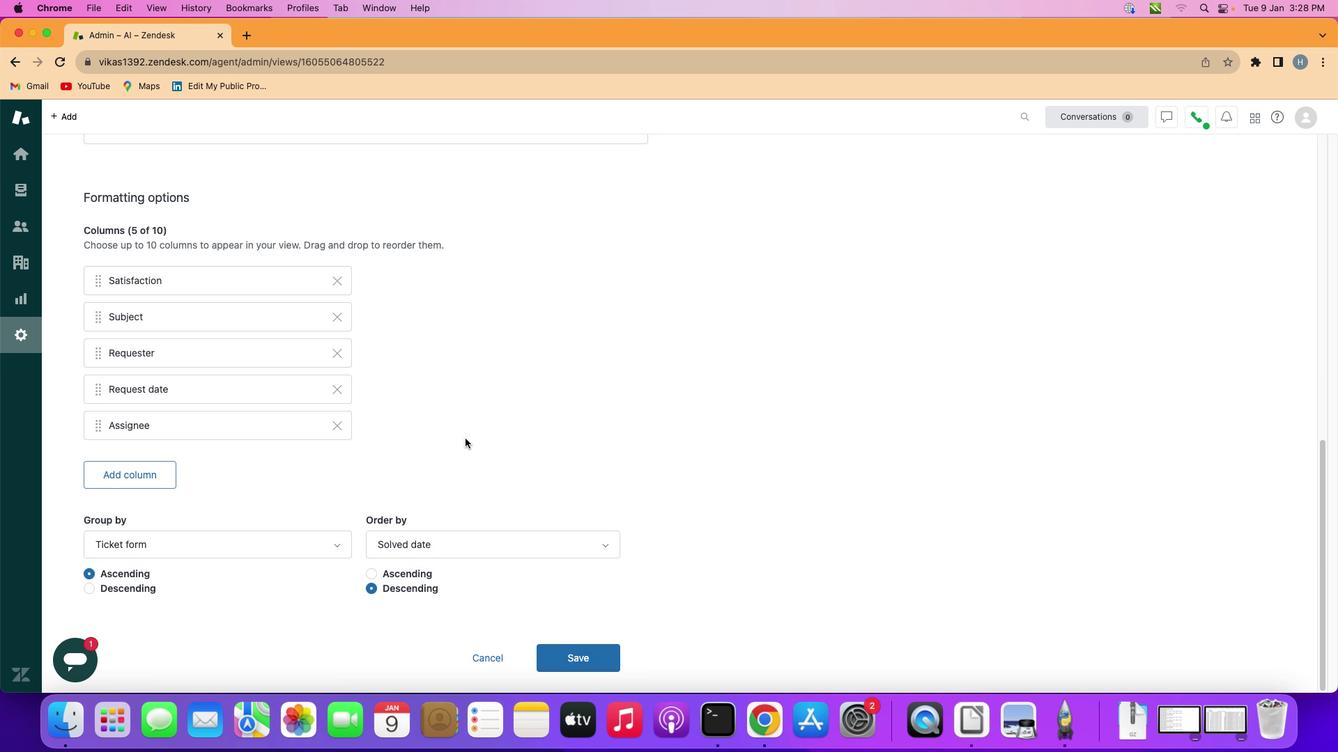 
Action: Mouse scrolled (468, 430) with delta (-1, -3)
Screenshot: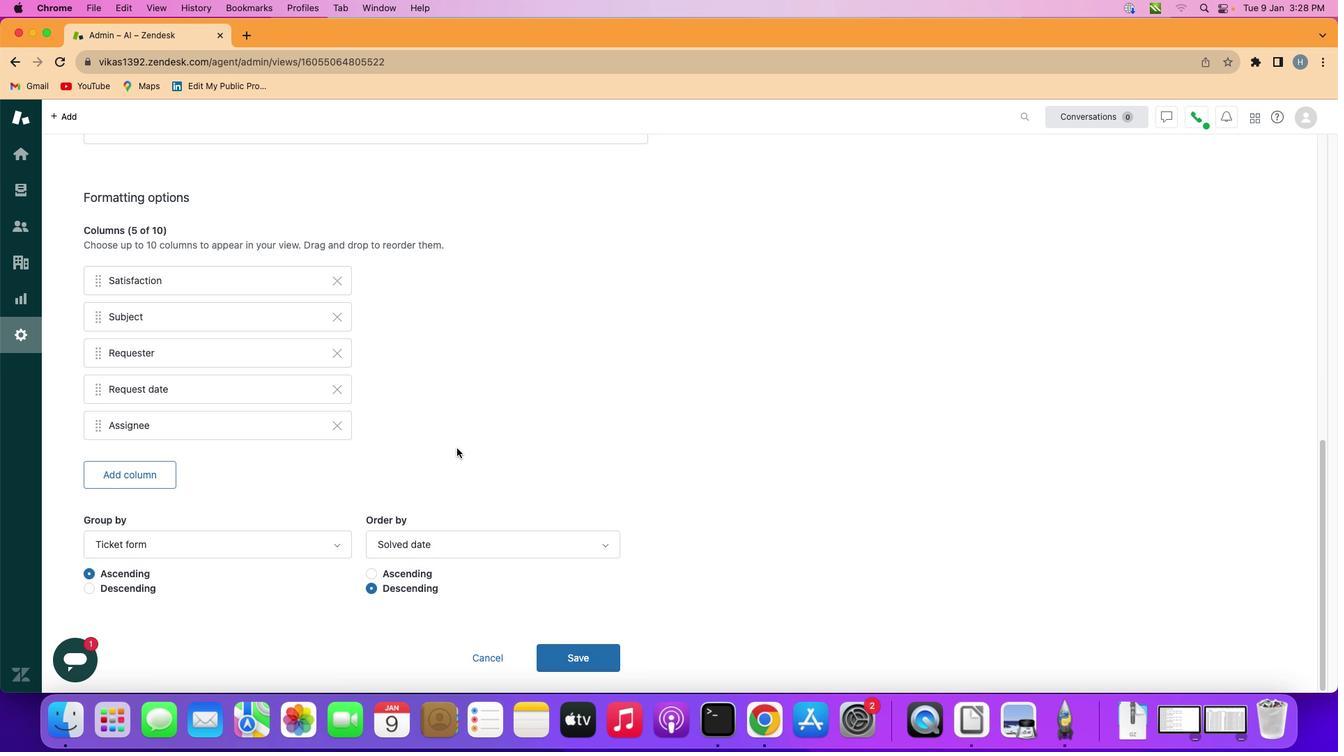 
Action: Mouse scrolled (468, 430) with delta (-1, -4)
Screenshot: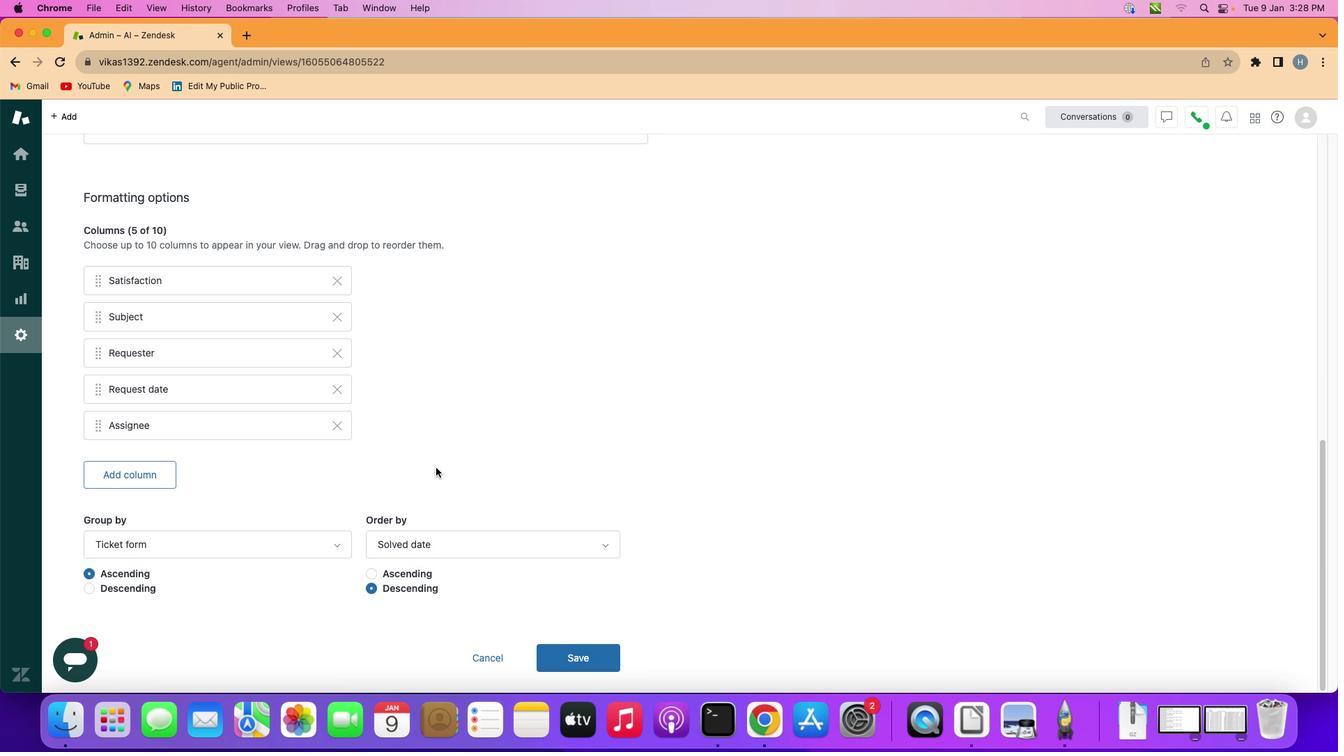 
Action: Mouse moved to (310, 541)
Screenshot: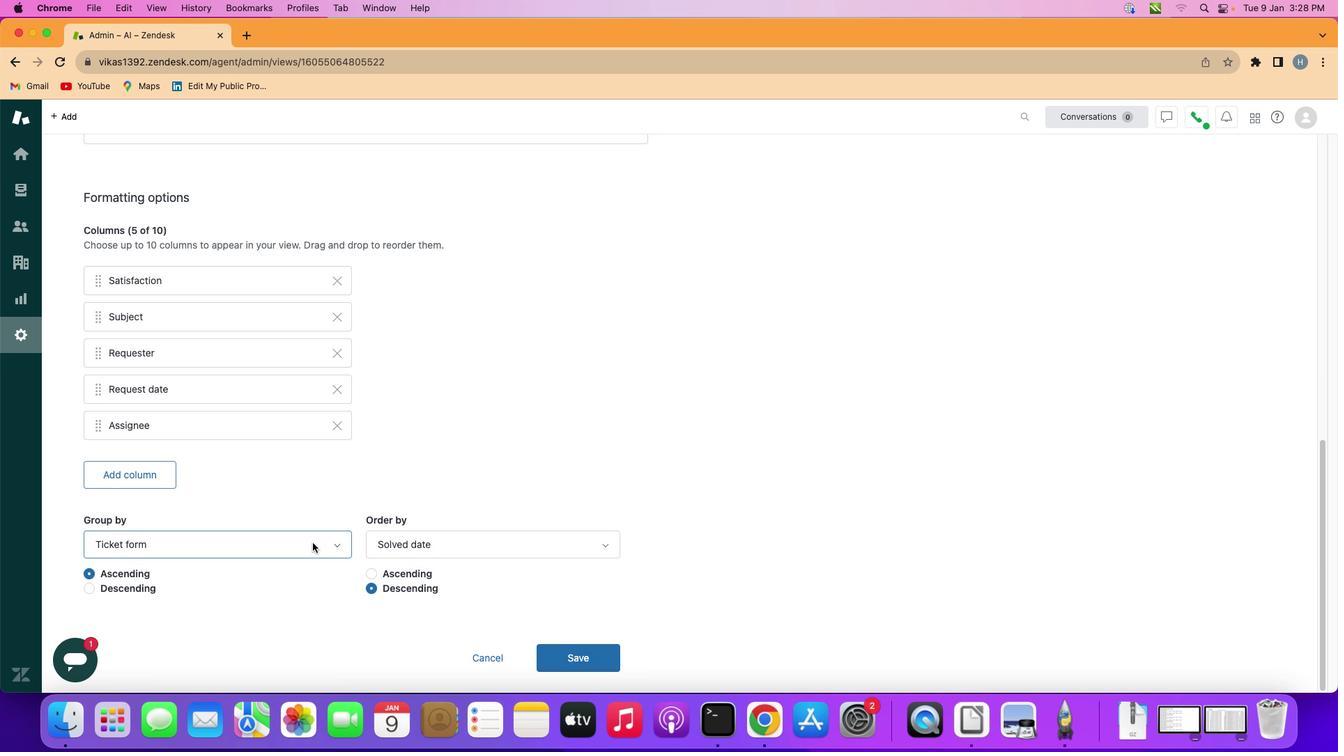 
Action: Mouse pressed left at (310, 541)
Screenshot: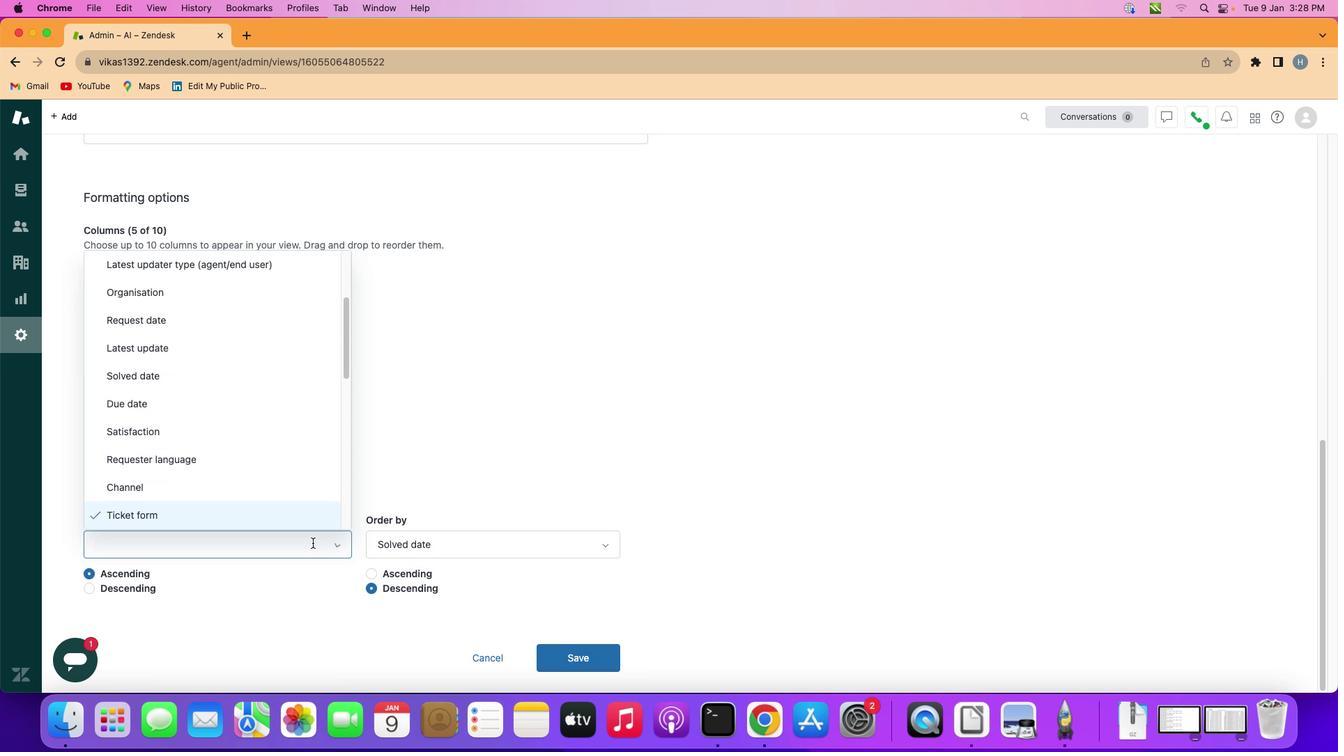 
Action: Mouse moved to (287, 513)
Screenshot: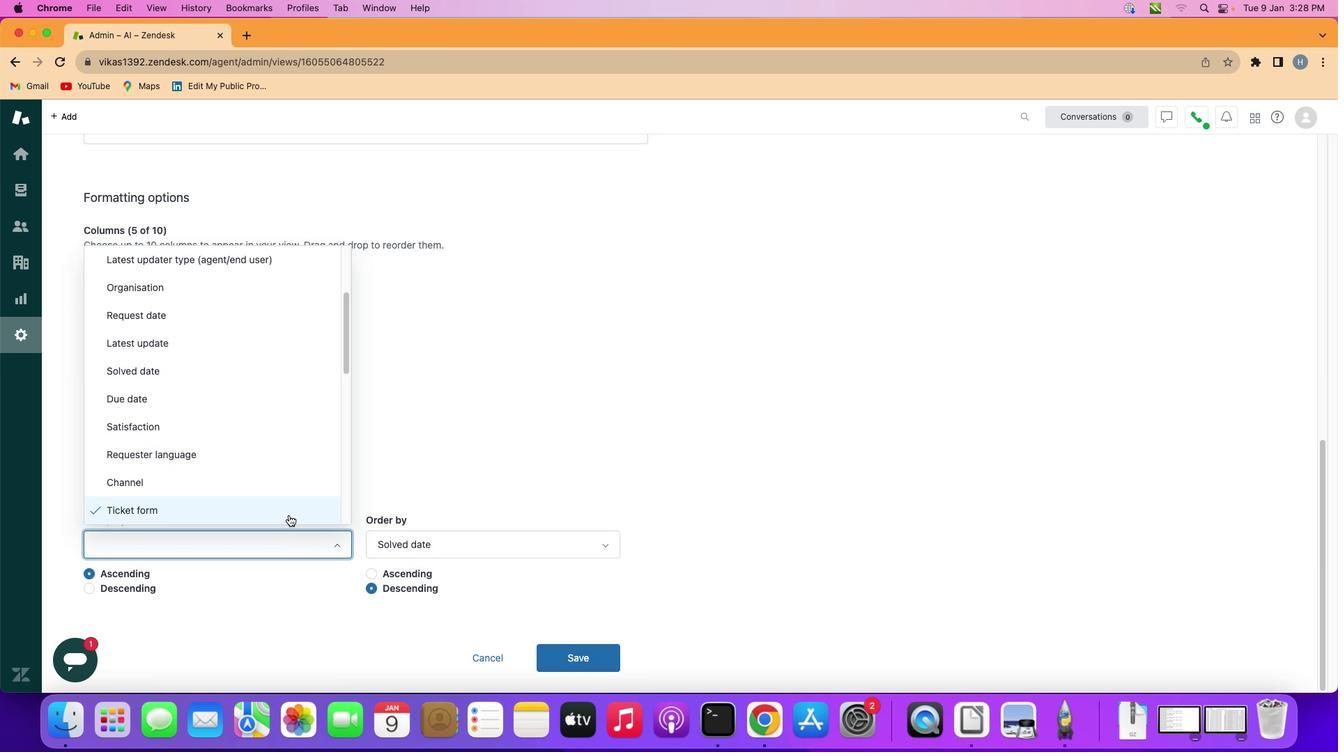
Action: Mouse pressed left at (287, 513)
Screenshot: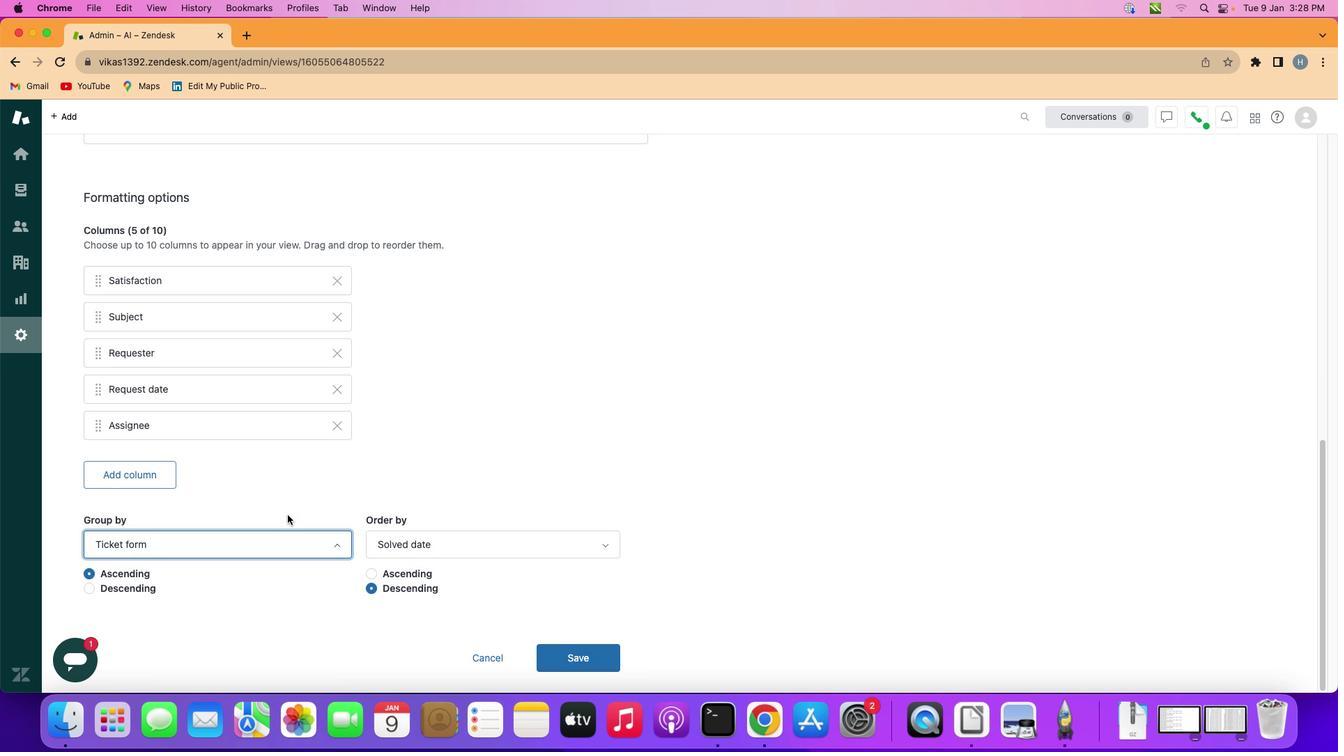 
Action: Mouse moved to (129, 589)
Screenshot: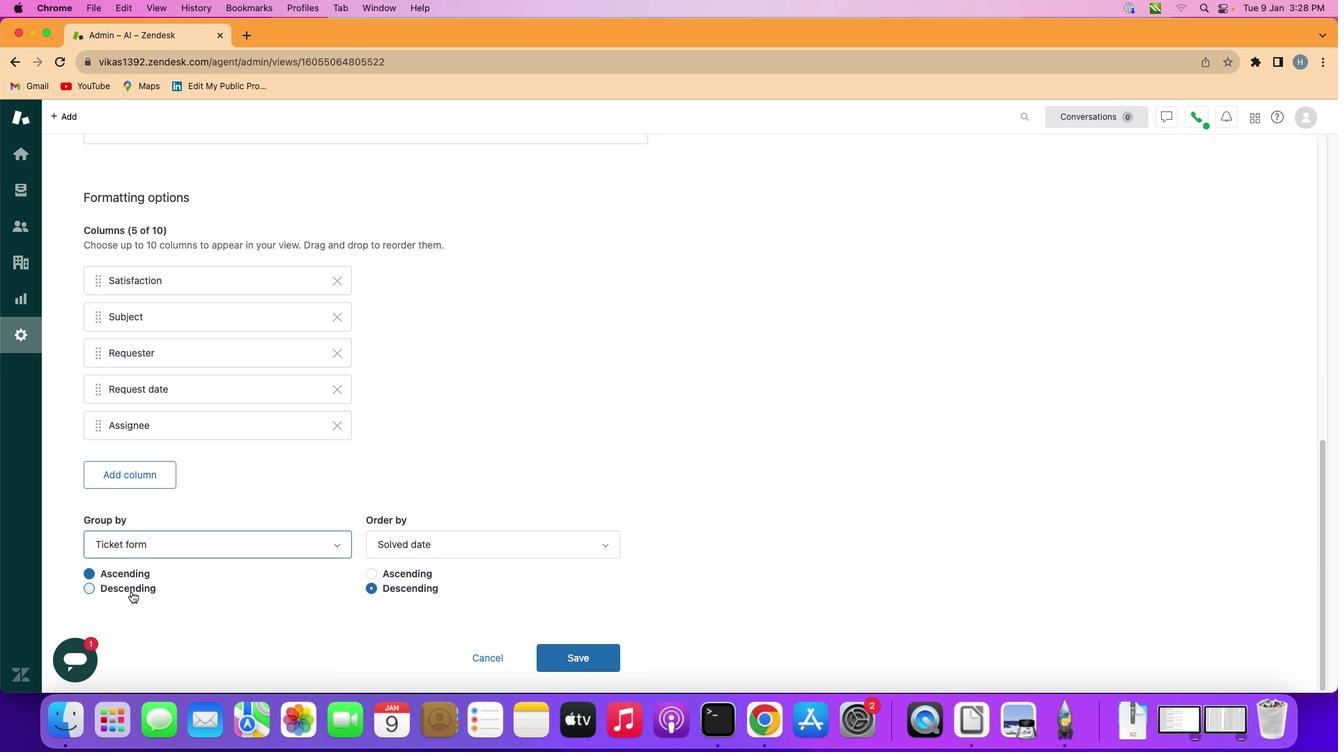 
Action: Mouse pressed left at (129, 589)
Screenshot: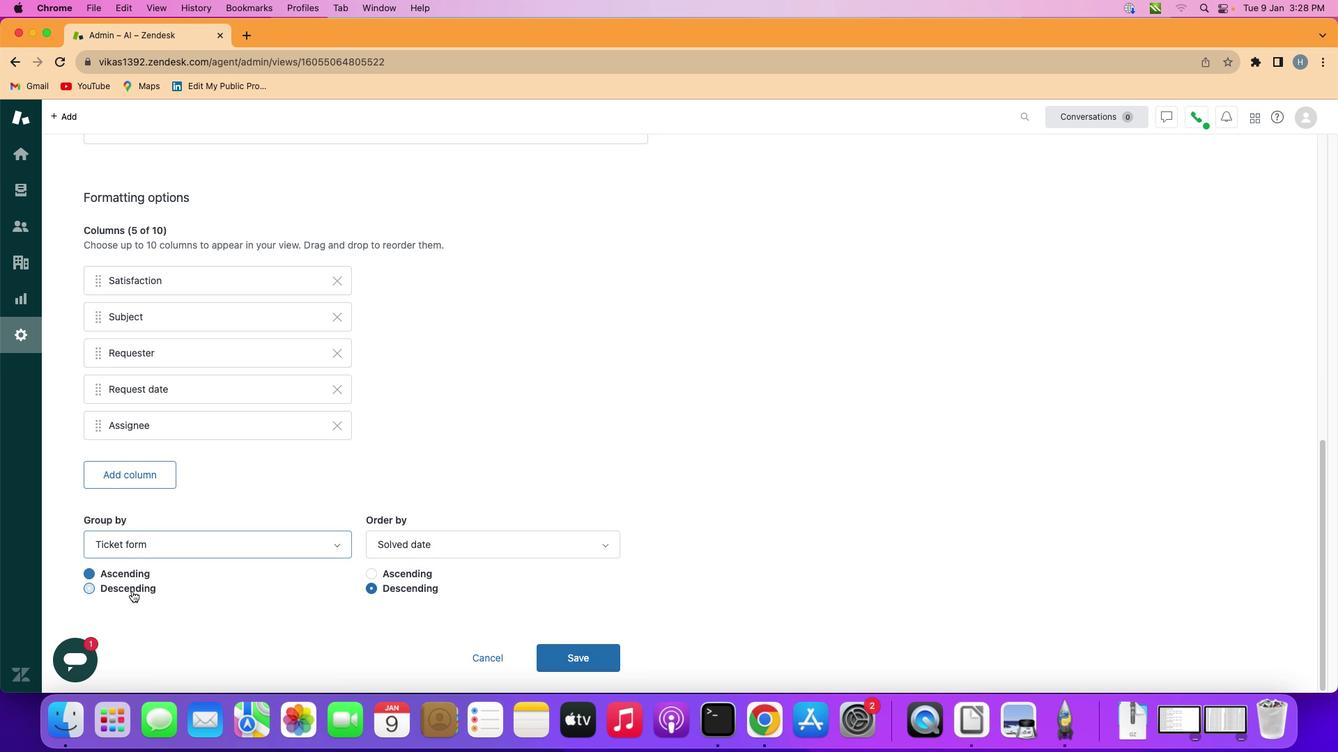 
Action: Mouse moved to (574, 662)
Screenshot: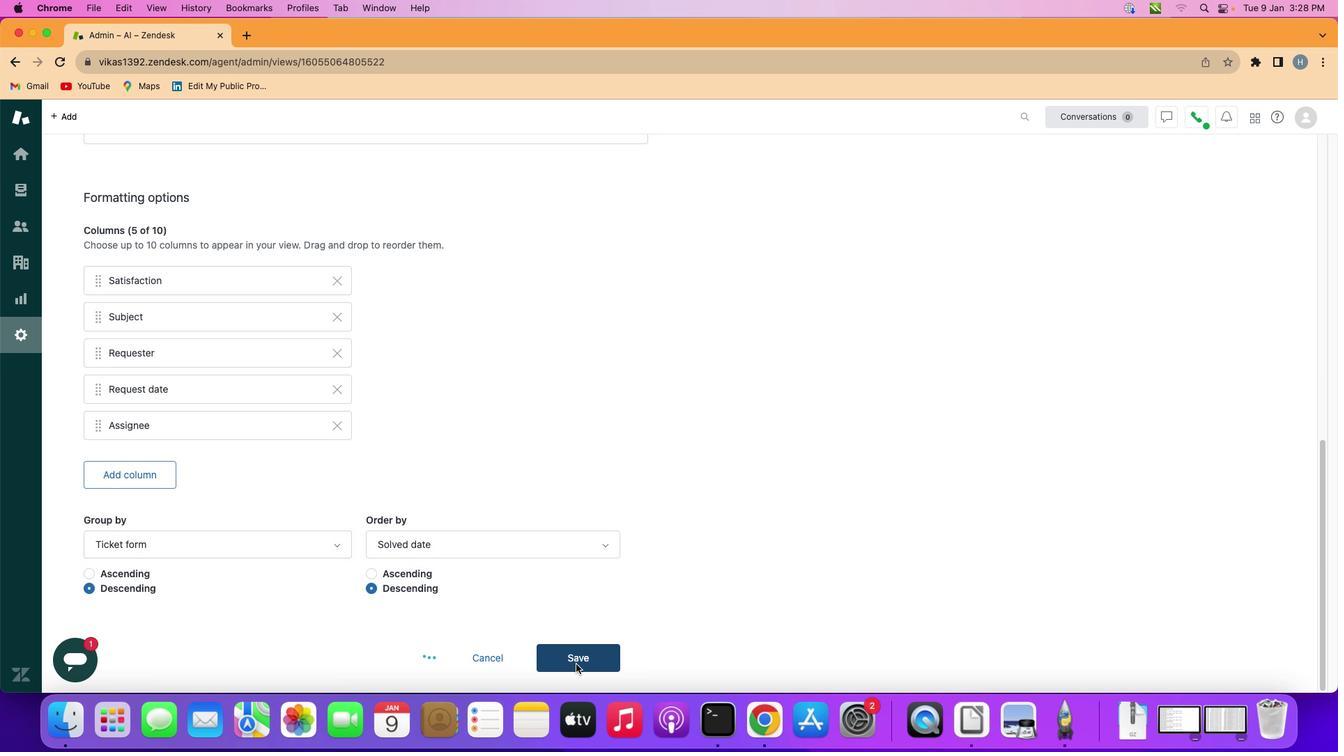 
Action: Mouse pressed left at (574, 662)
Screenshot: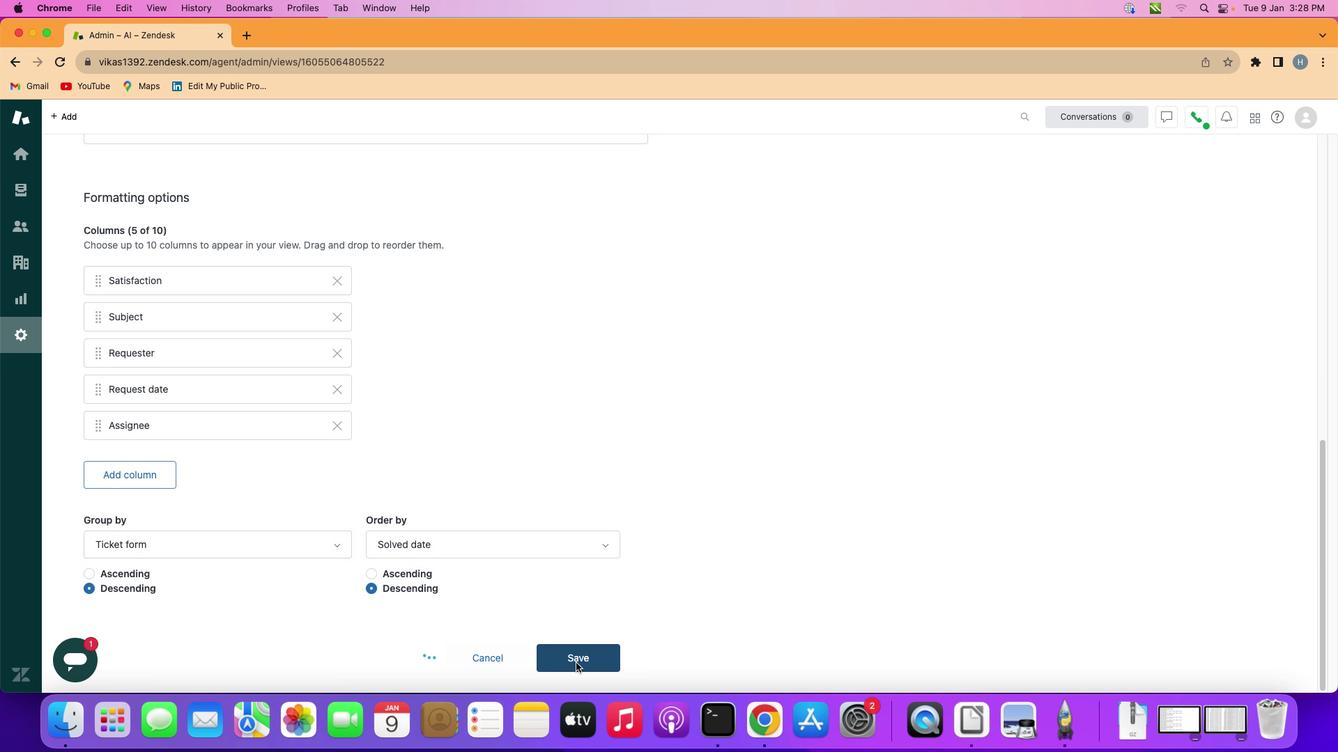 
Action: Mouse moved to (616, 353)
Screenshot: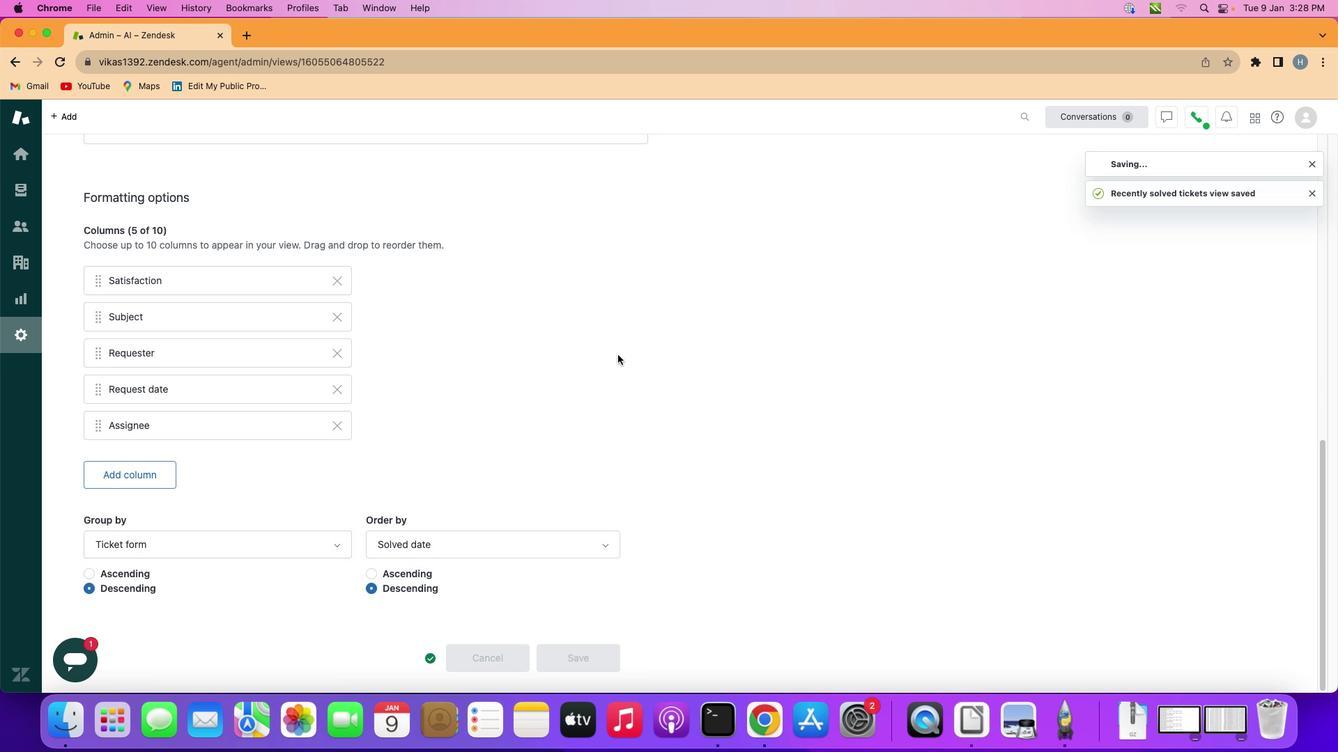 
